 Task: Create new customer invoice with Date Opened: 29-May-23, Select Customer: Scarpista, Terms: Net 15. Make invoice entry for item-1 with Date: 29-May-23, Description: Neutrogena Hydro Boost Spf 50 (1.7 oz)
, Income Account: Income:Sales, Quantity: 1, Unit Price: 11.29, Sales Tax: Y, Sales Tax Included: Y, Tax Table: Sales Tax. Post Invoice with Post Date: 29-May-23, Post to Accounts: Assets:Accounts Receivable. Pay / Process Payment with Transaction Date: 12-Jun-23, Amount: 11.29, Transfer Account: Checking Account. Go to 'Print Invoice'.
Action: Mouse moved to (157, 13)
Screenshot: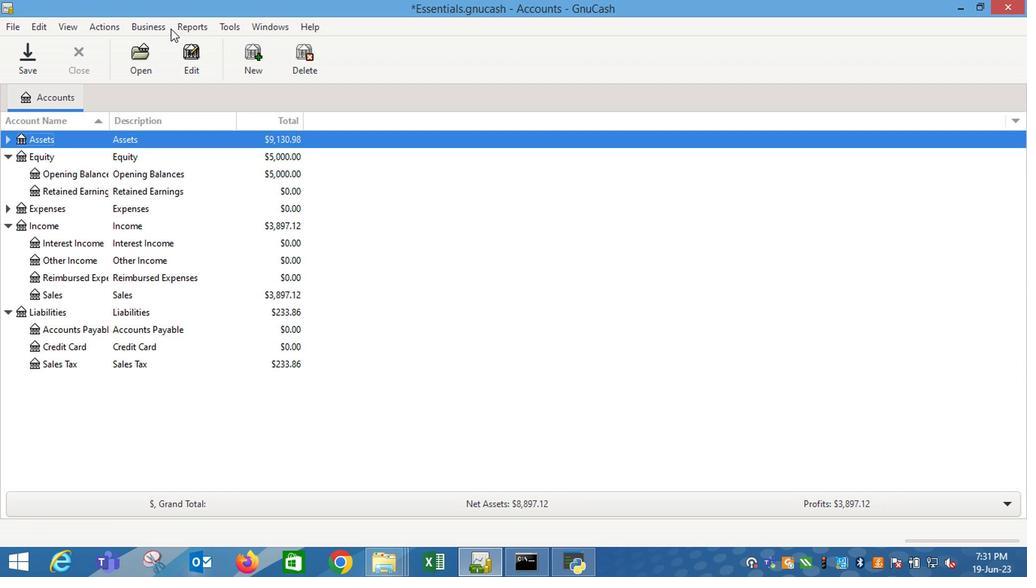
Action: Mouse pressed left at (157, 13)
Screenshot: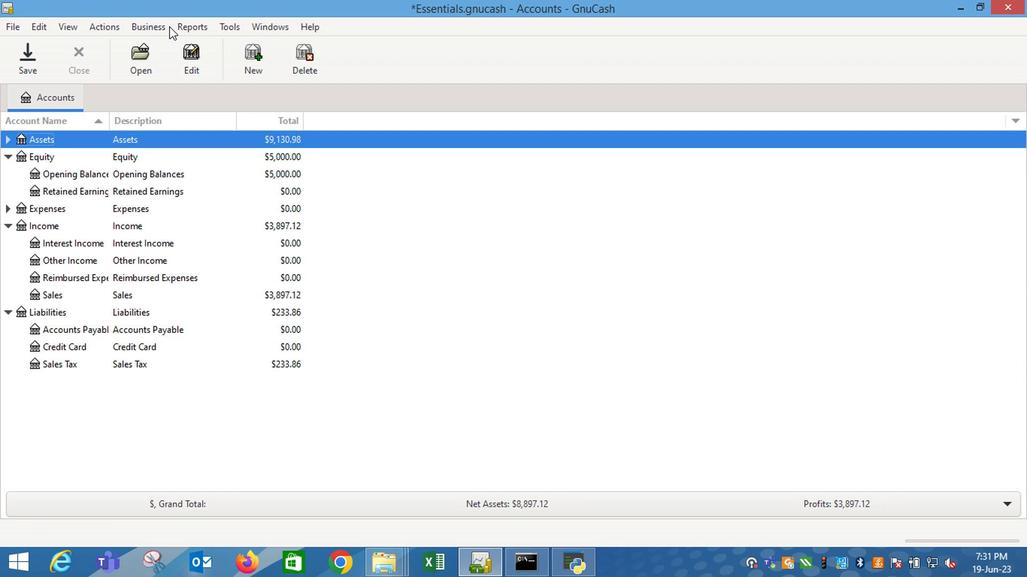 
Action: Mouse moved to (307, 96)
Screenshot: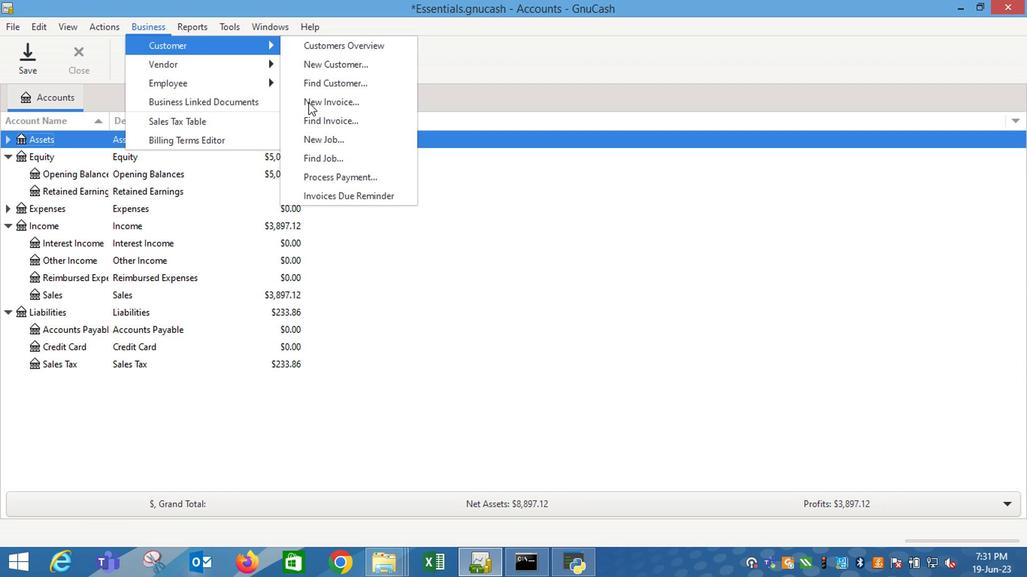 
Action: Mouse pressed left at (307, 96)
Screenshot: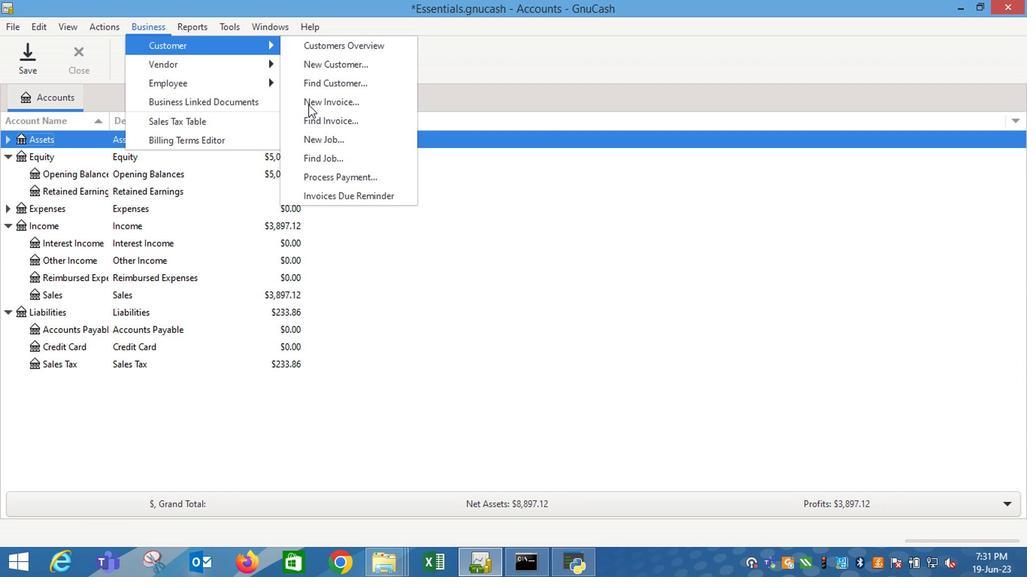 
Action: Mouse moved to (618, 220)
Screenshot: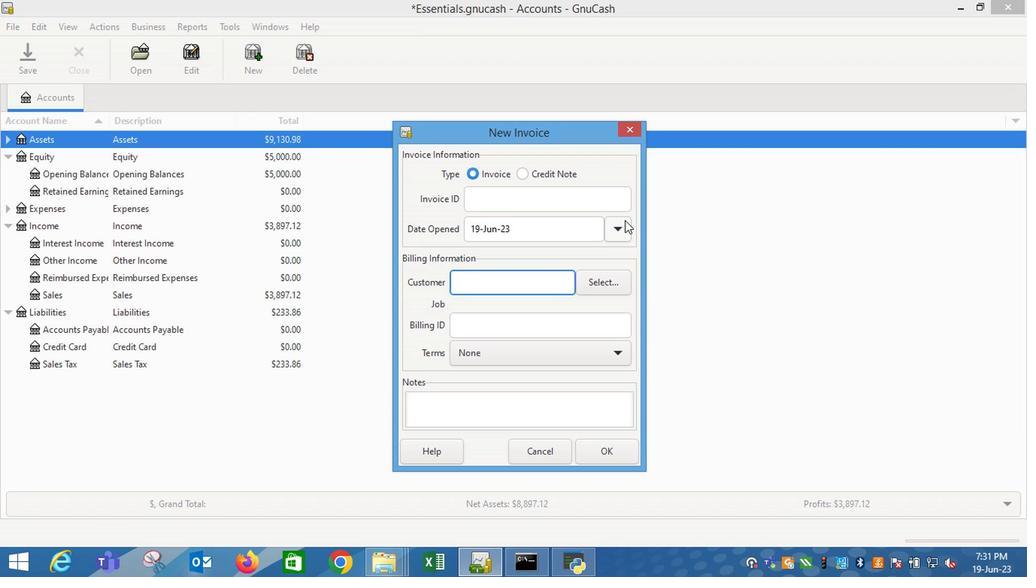 
Action: Mouse pressed left at (618, 220)
Screenshot: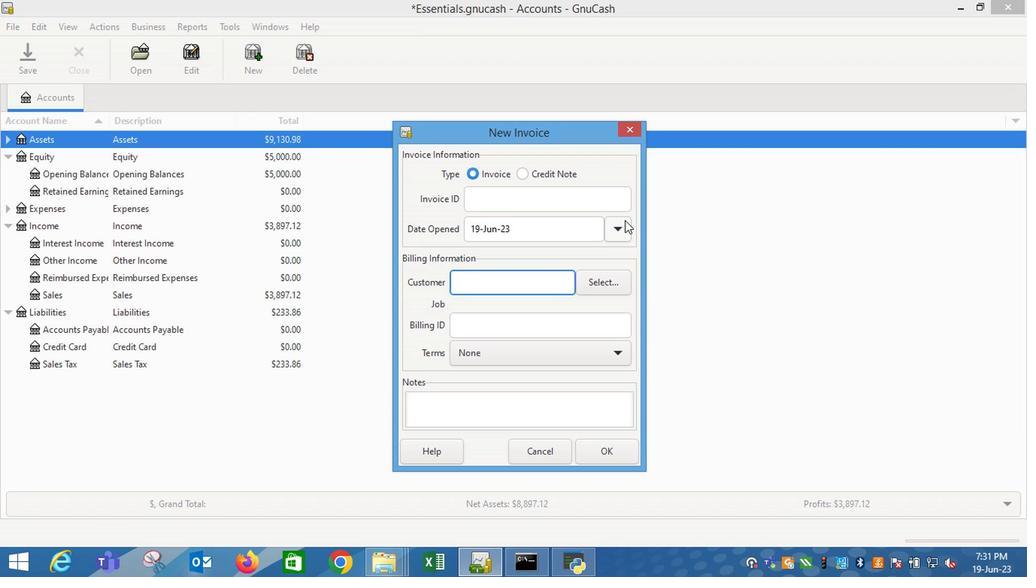 
Action: Mouse moved to (501, 249)
Screenshot: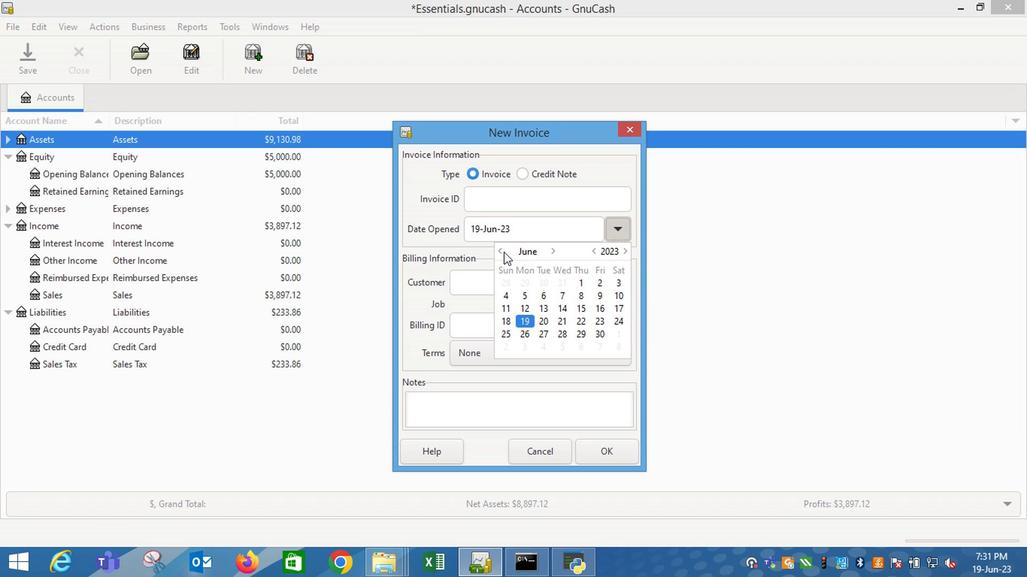 
Action: Mouse pressed left at (501, 249)
Screenshot: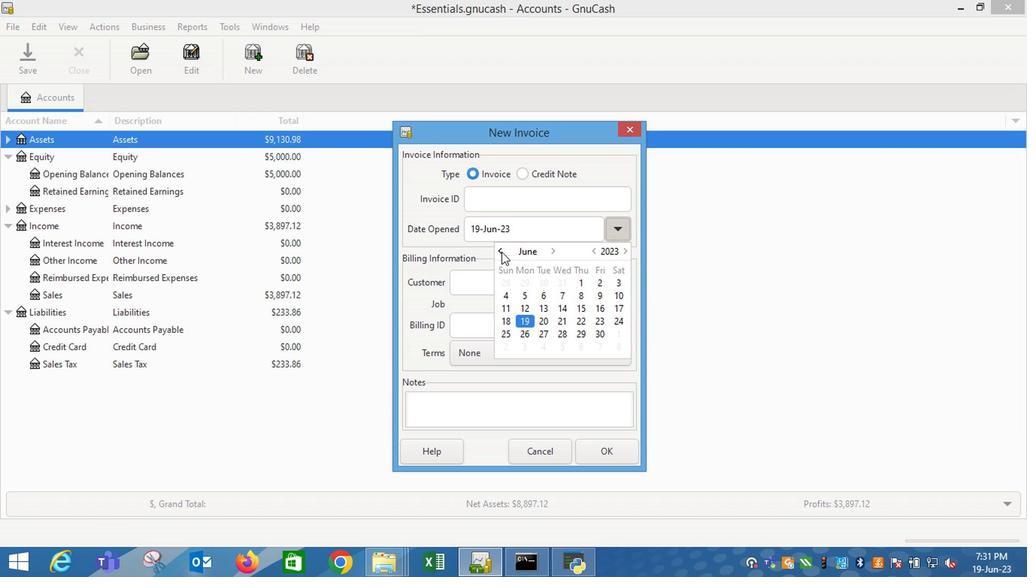 
Action: Mouse moved to (523, 332)
Screenshot: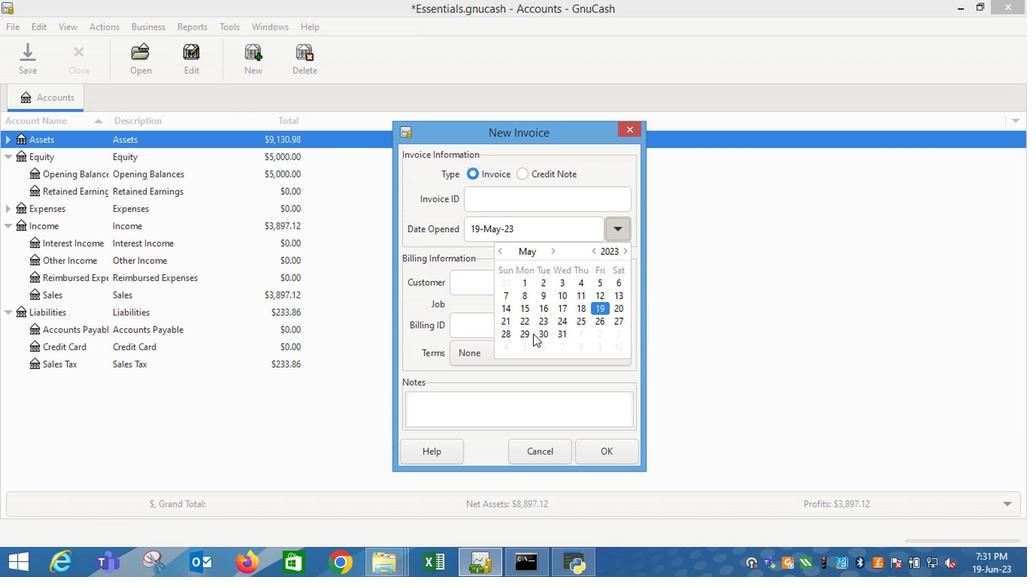 
Action: Mouse pressed left at (523, 332)
Screenshot: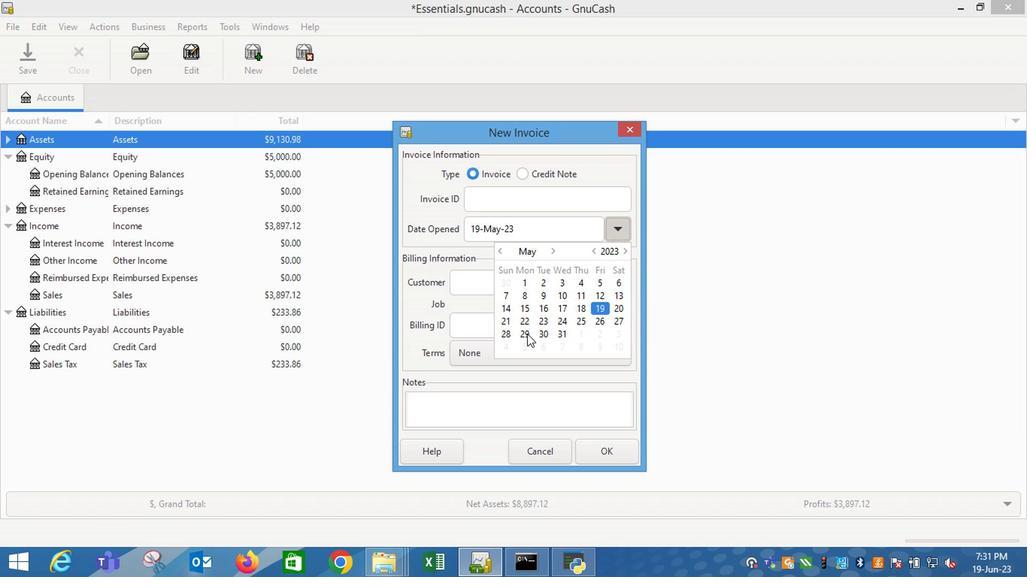 
Action: Mouse moved to (460, 288)
Screenshot: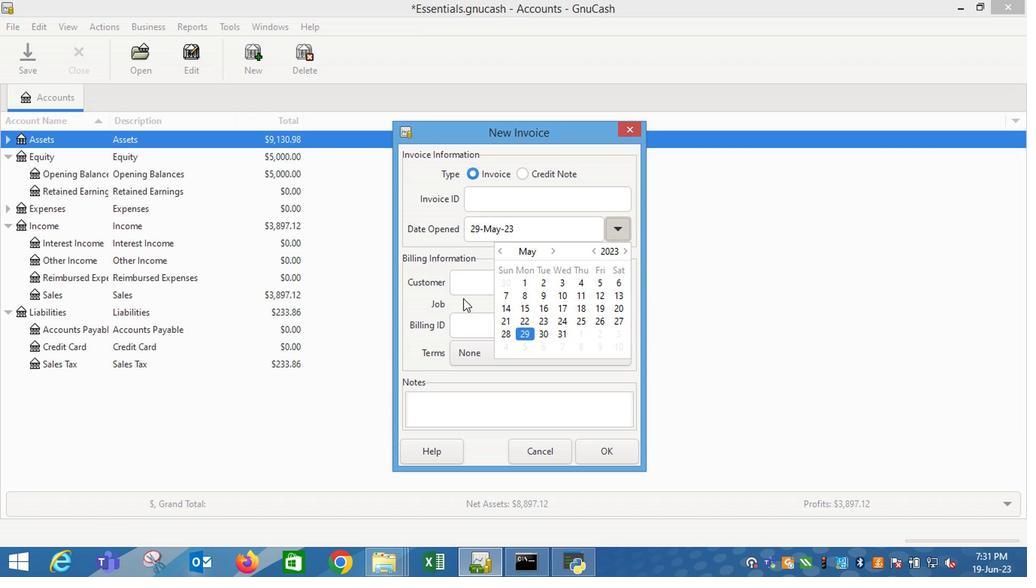 
Action: Mouse pressed left at (460, 288)
Screenshot: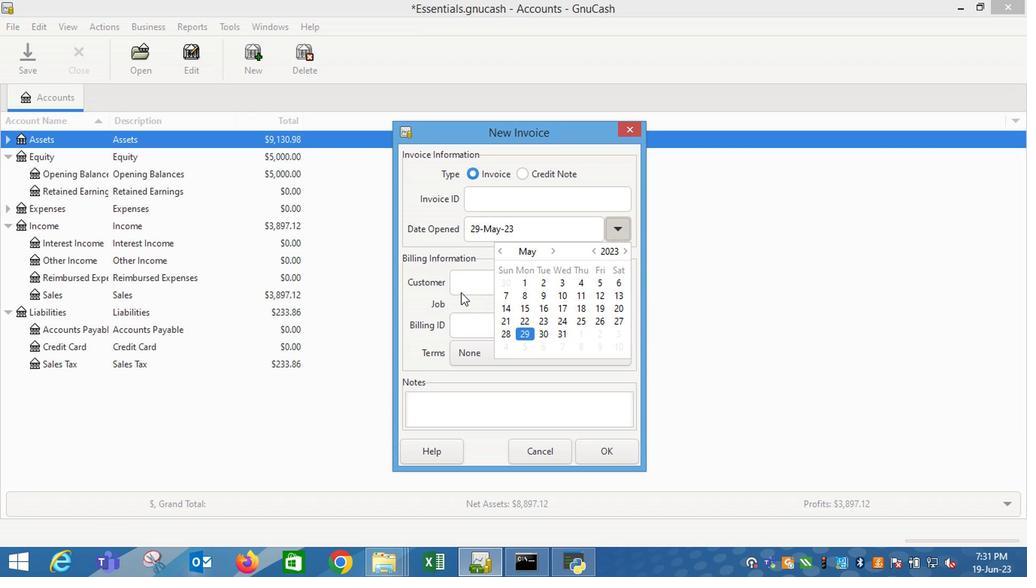 
Action: Mouse moved to (470, 282)
Screenshot: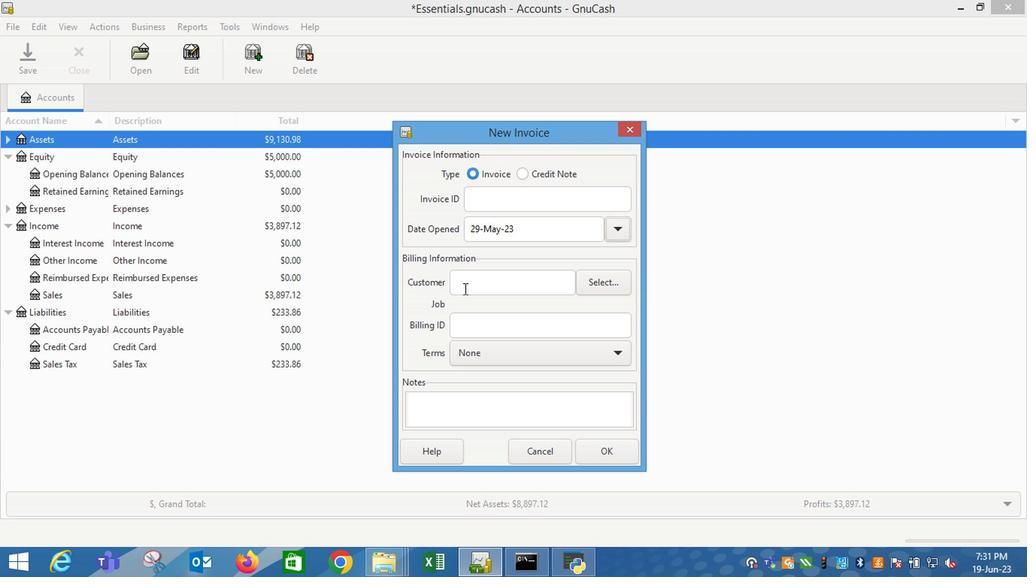 
Action: Mouse pressed left at (470, 282)
Screenshot: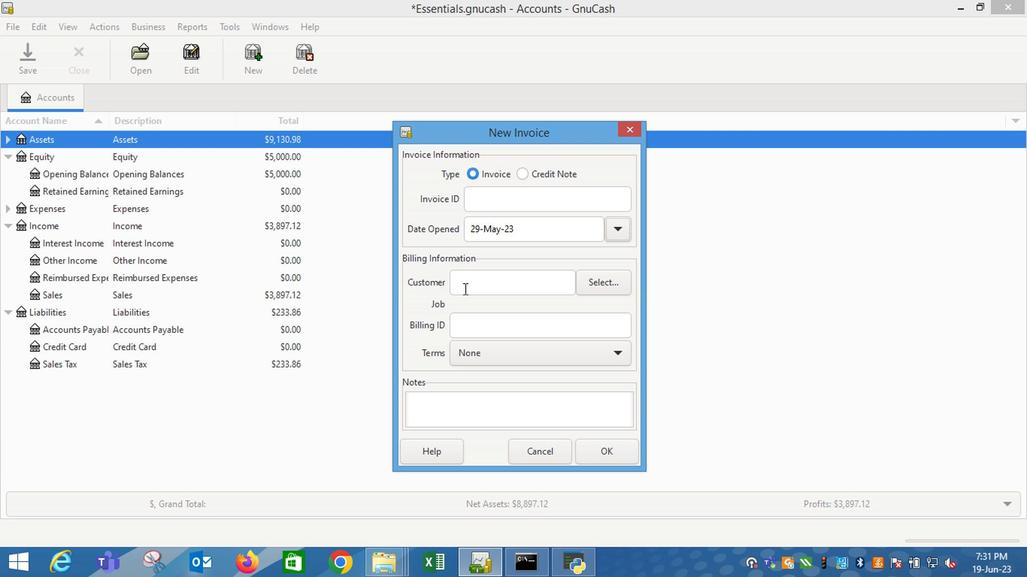 
Action: Mouse moved to (473, 284)
Screenshot: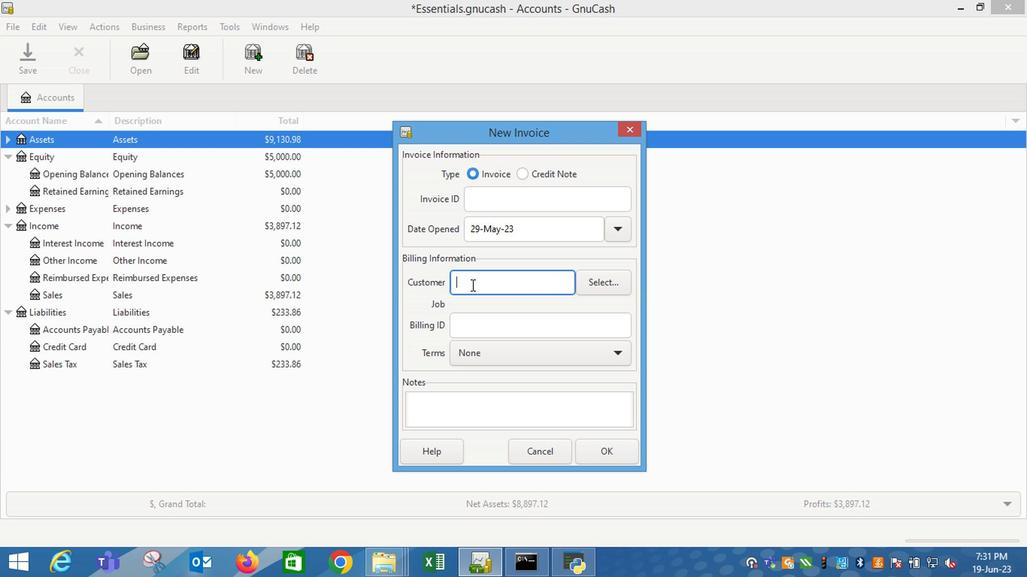 
Action: Key pressed <Key.shift_r>Sc
Screenshot: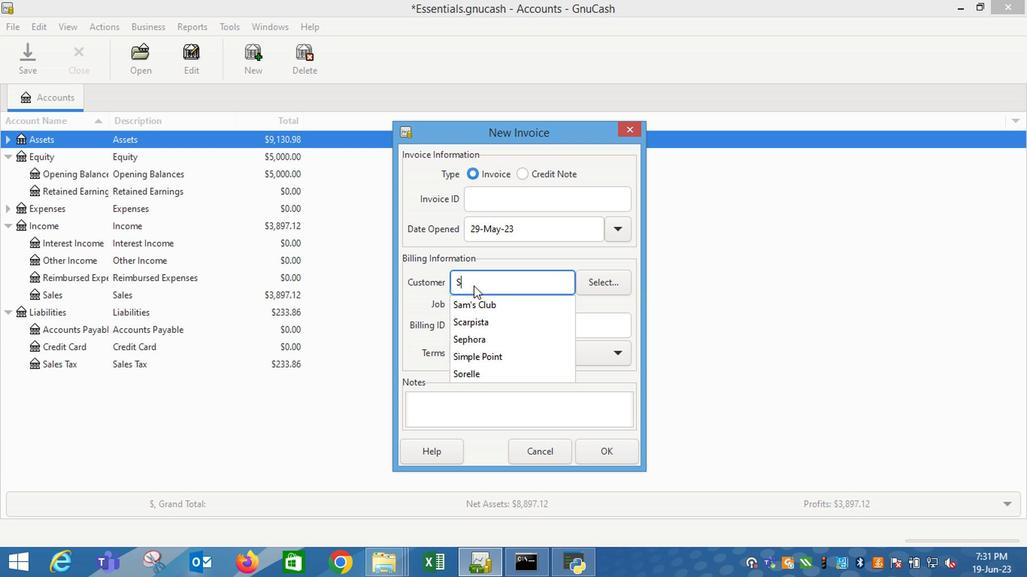 
Action: Mouse moved to (486, 305)
Screenshot: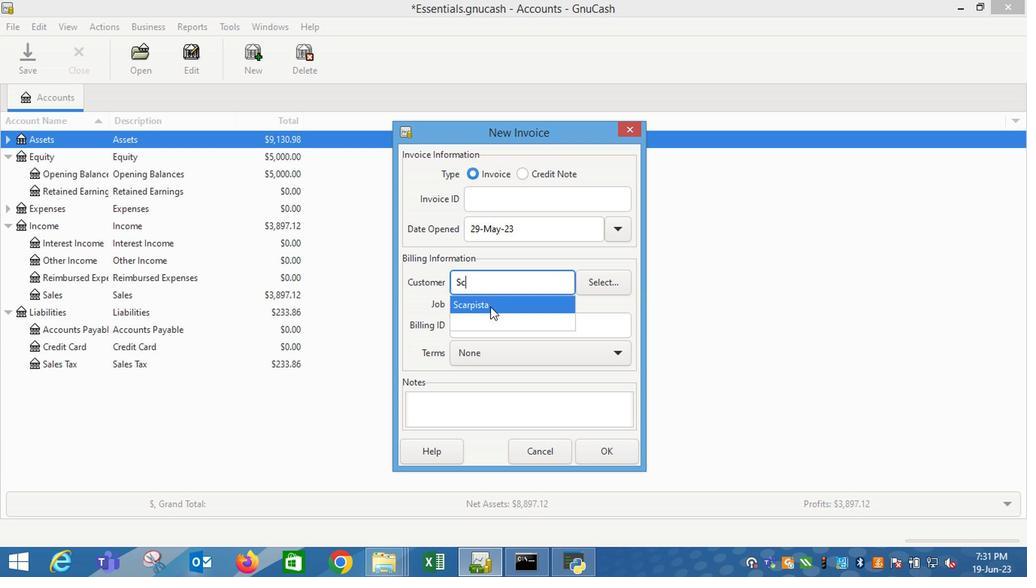 
Action: Mouse pressed left at (486, 305)
Screenshot: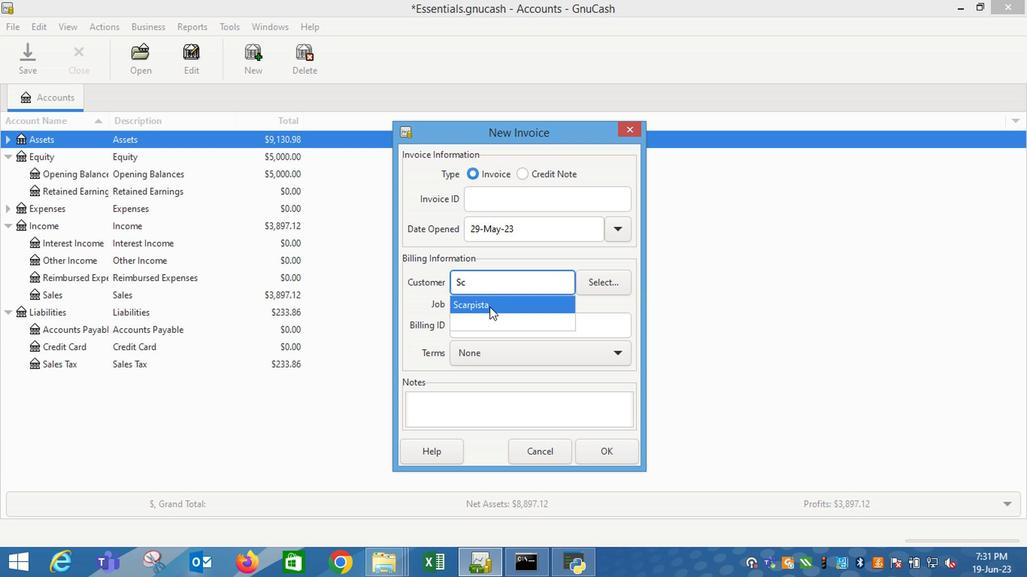 
Action: Mouse moved to (622, 365)
Screenshot: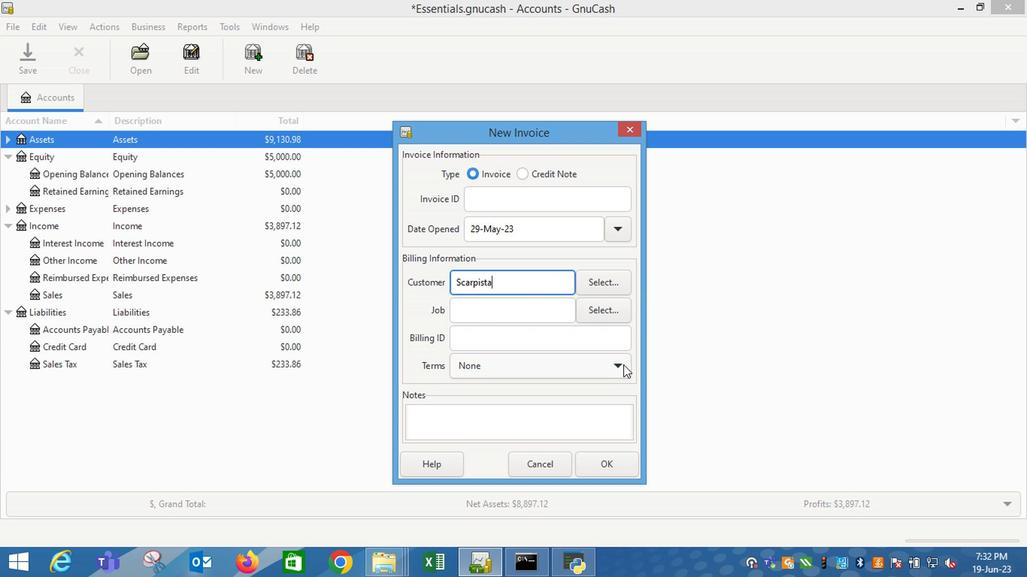 
Action: Mouse pressed left at (622, 365)
Screenshot: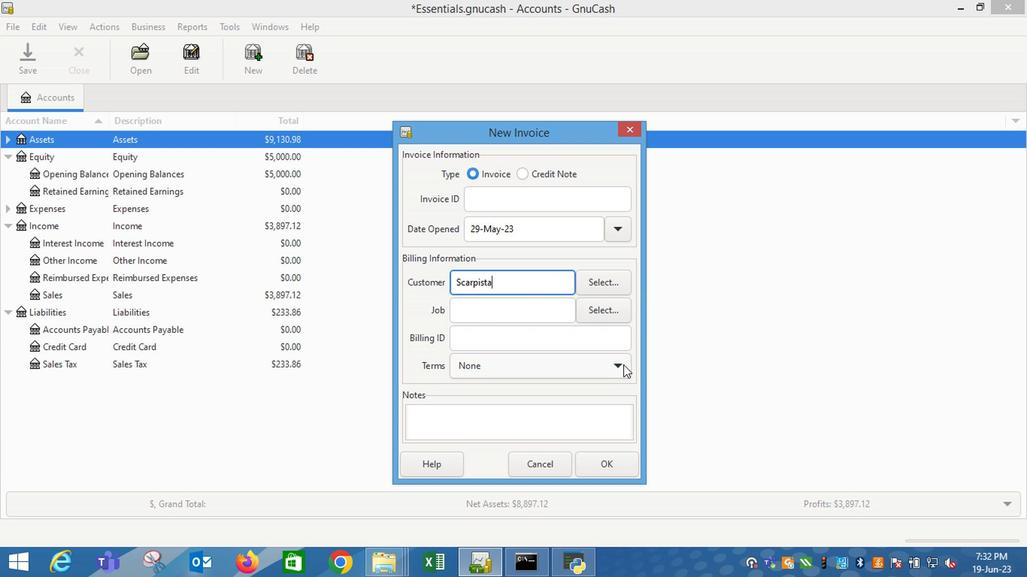 
Action: Mouse moved to (545, 400)
Screenshot: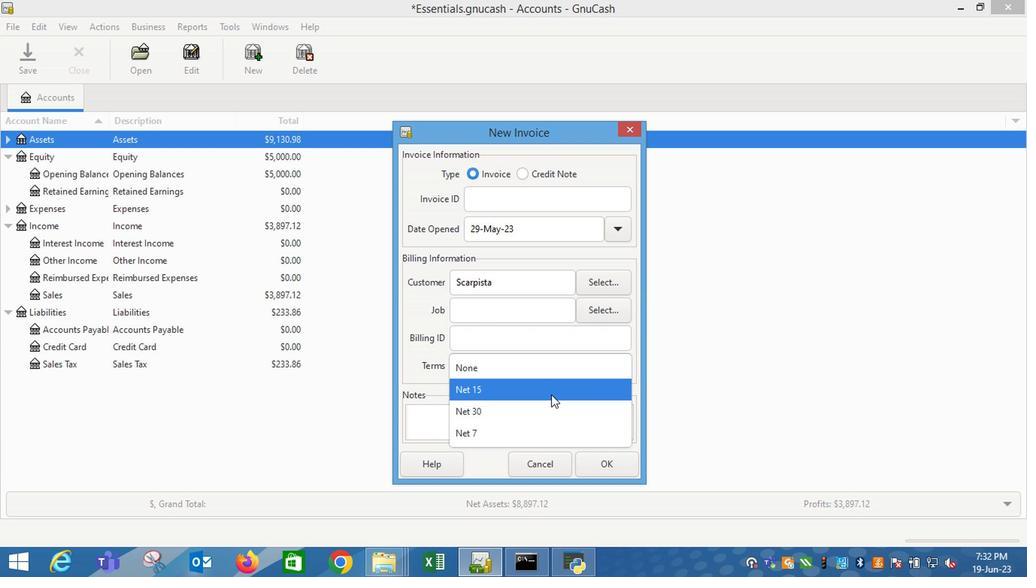 
Action: Mouse pressed left at (545, 400)
Screenshot: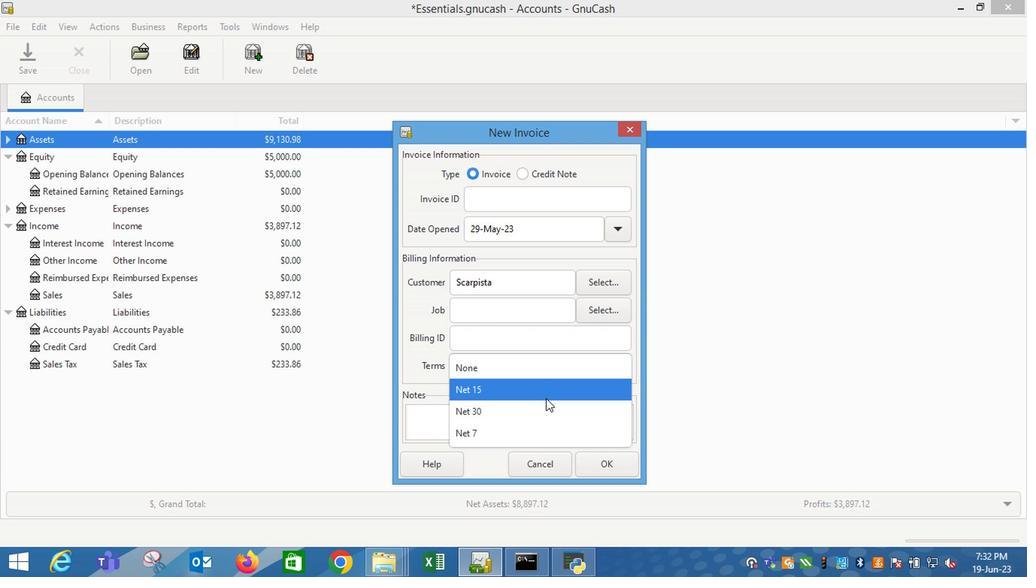 
Action: Mouse moved to (614, 461)
Screenshot: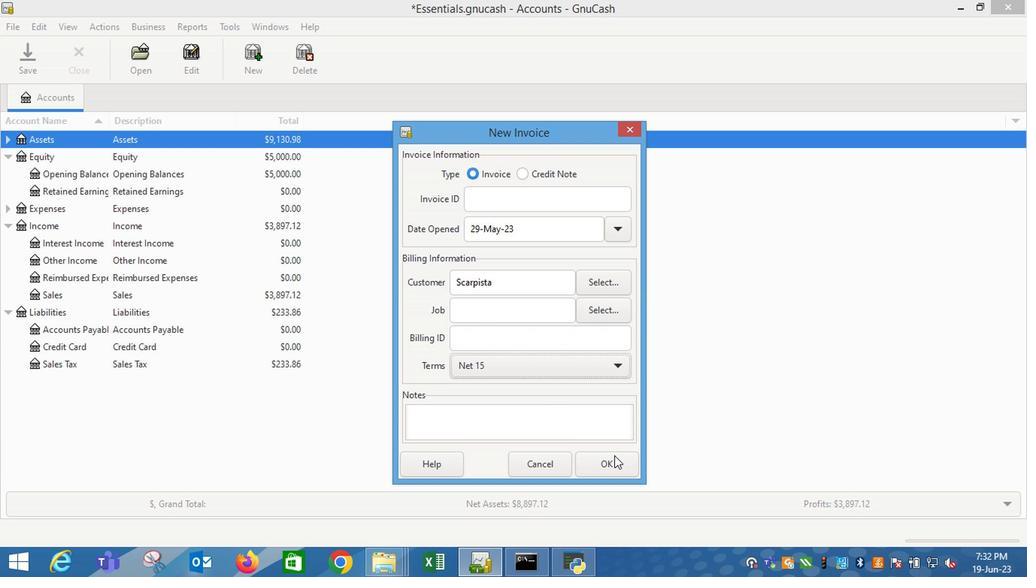 
Action: Mouse pressed left at (614, 461)
Screenshot: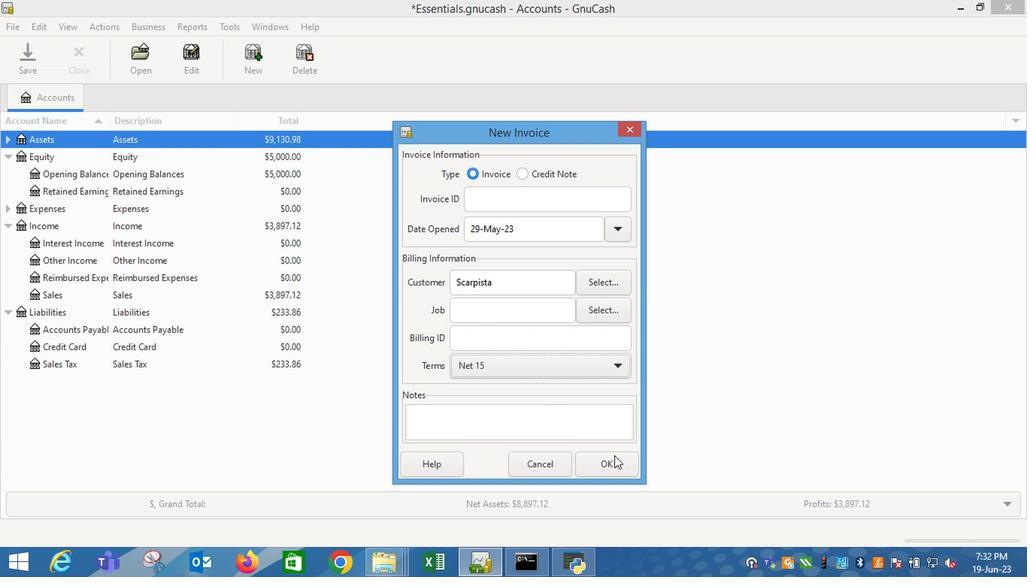 
Action: Mouse moved to (63, 292)
Screenshot: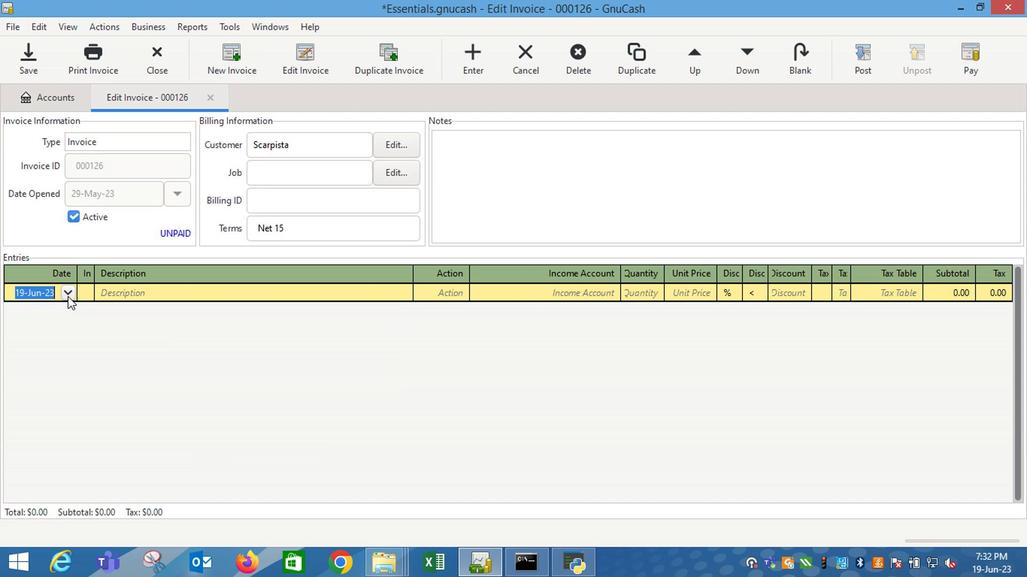
Action: Mouse pressed left at (63, 292)
Screenshot: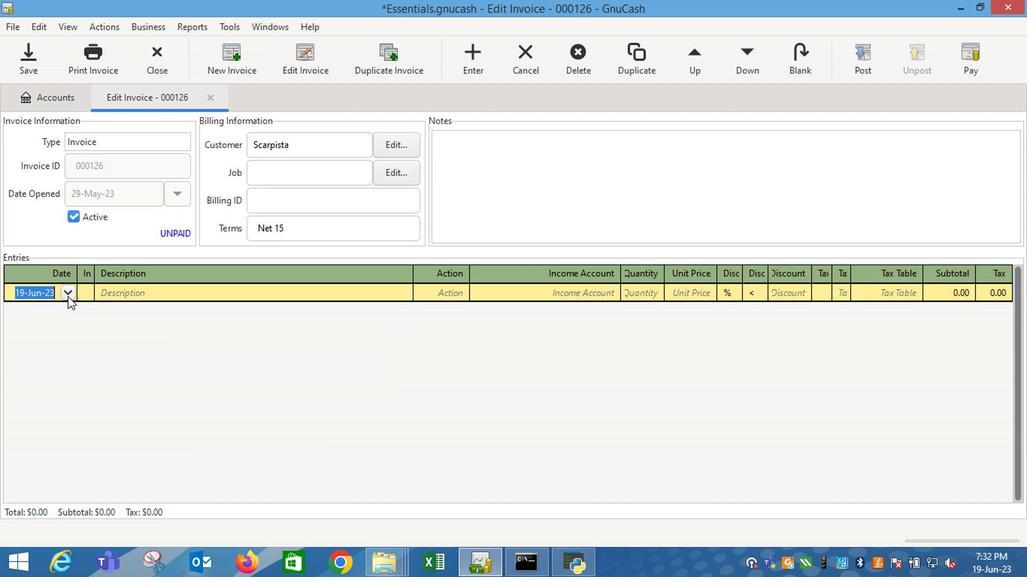 
Action: Mouse moved to (12, 308)
Screenshot: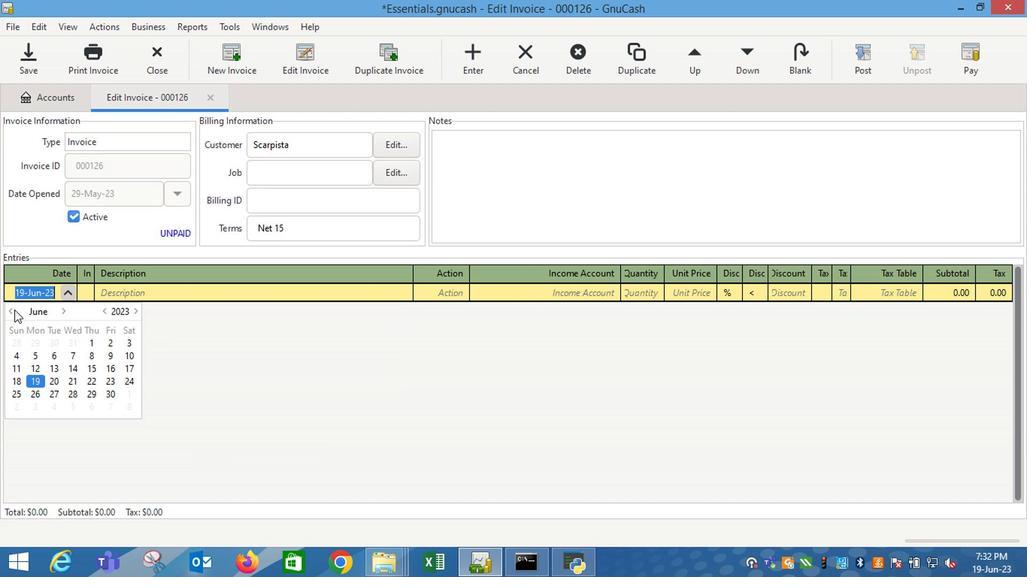 
Action: Mouse pressed left at (12, 308)
Screenshot: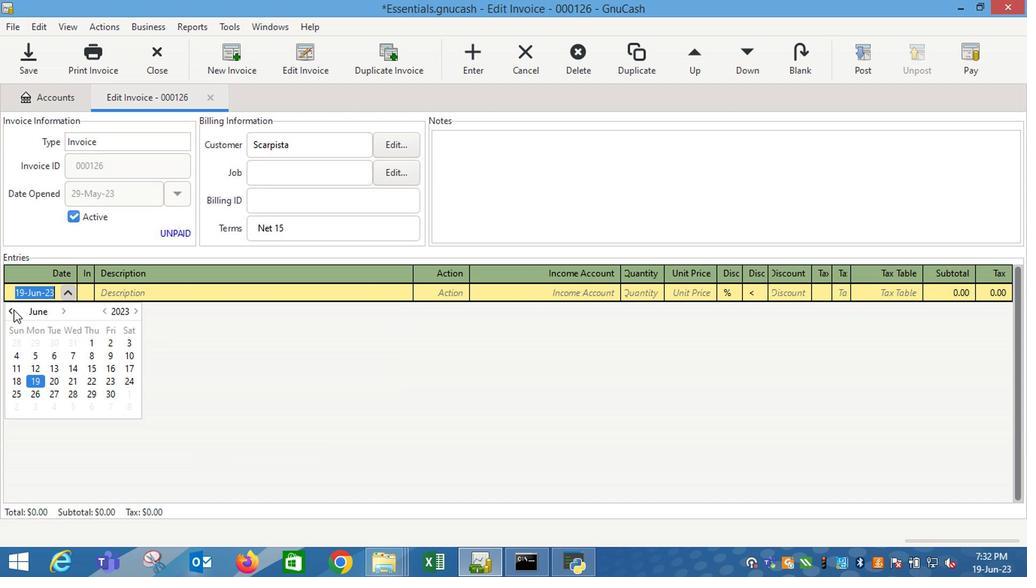 
Action: Mouse moved to (35, 394)
Screenshot: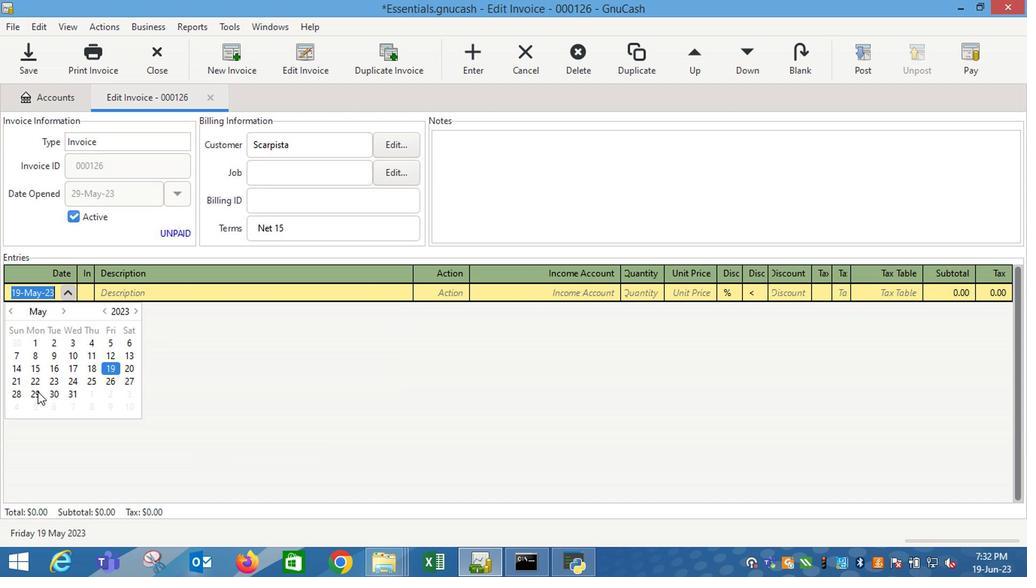 
Action: Mouse pressed left at (35, 394)
Screenshot: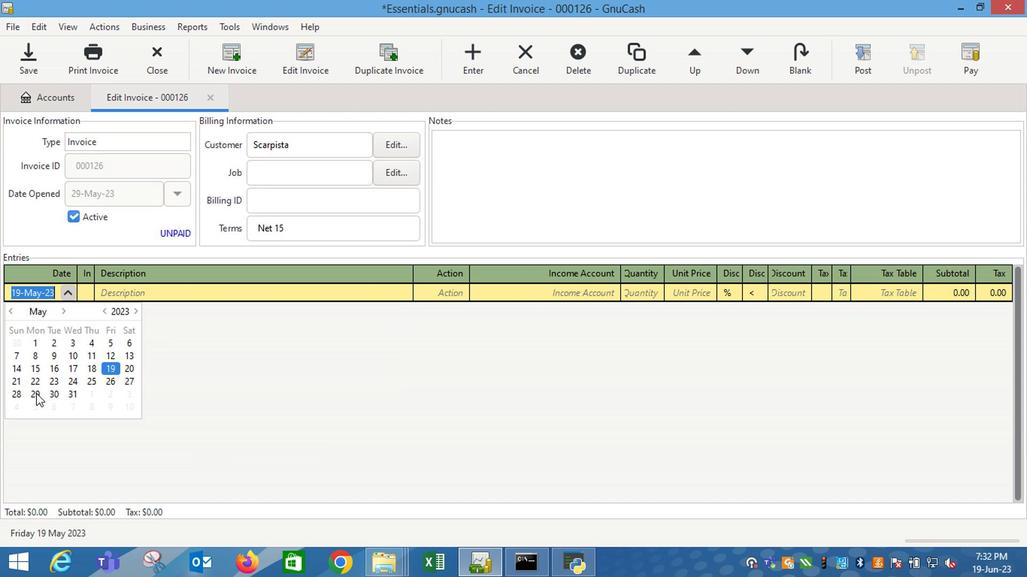 
Action: Mouse moved to (35, 394)
Screenshot: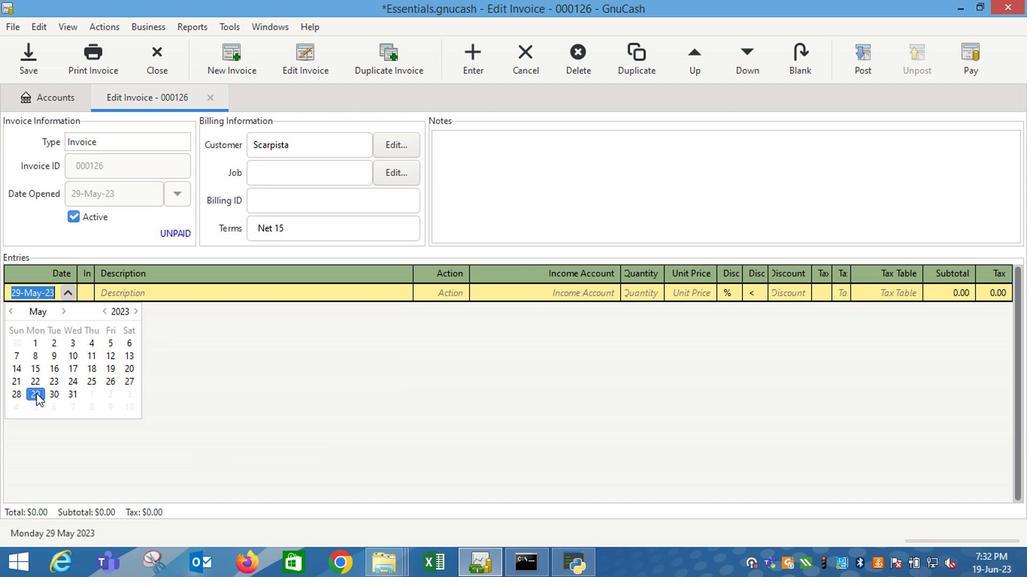 
Action: Key pressed <Key.tab>
Screenshot: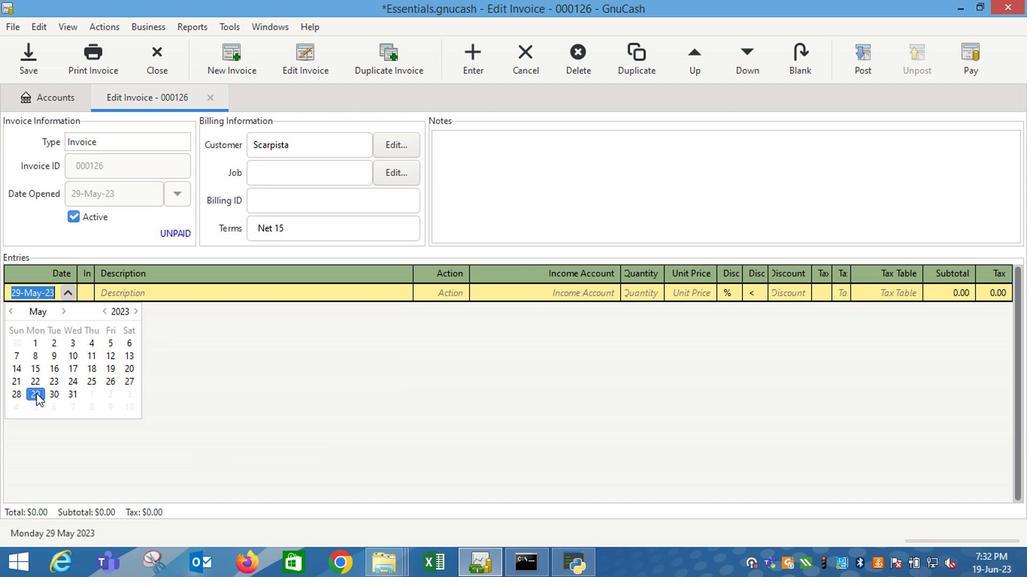 
Action: Mouse moved to (30, 394)
Screenshot: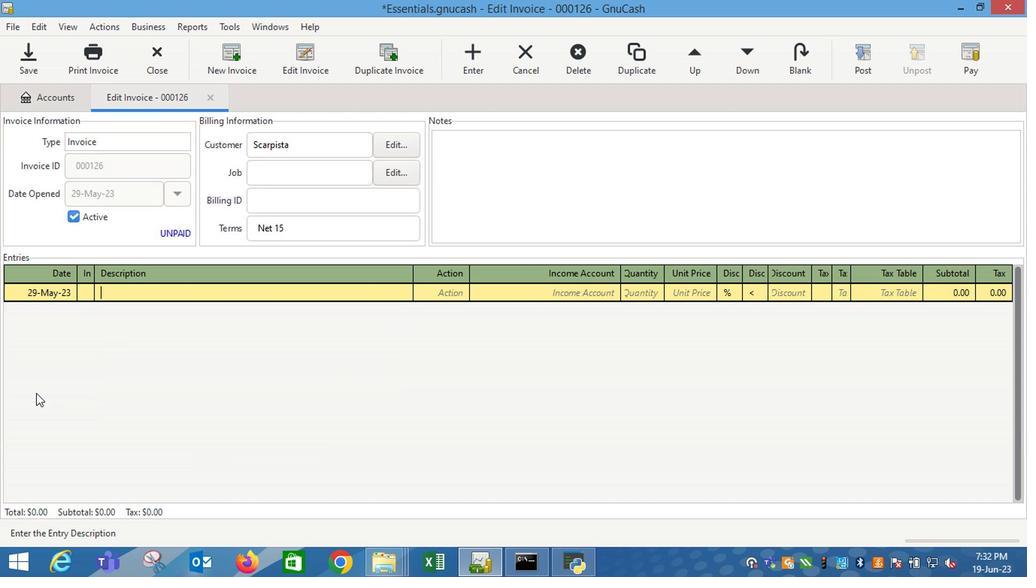 
Action: Key pressed <Key.shift_r>Neutrogena<Key.space><Key.shift_r>Hydro<Key.space><Key.shift_r>Boost<Key.space><Key.shift_r>Spf<Key.space>50<Key.space><Key.shift_r>(1.7<Key.space>oz<Key.shift_r>)<Key.tab><Key.tab>i<Key.down><Key.down><Key.down><Key.tab>1<Key.tab>11.29<Key.tab>
Screenshot: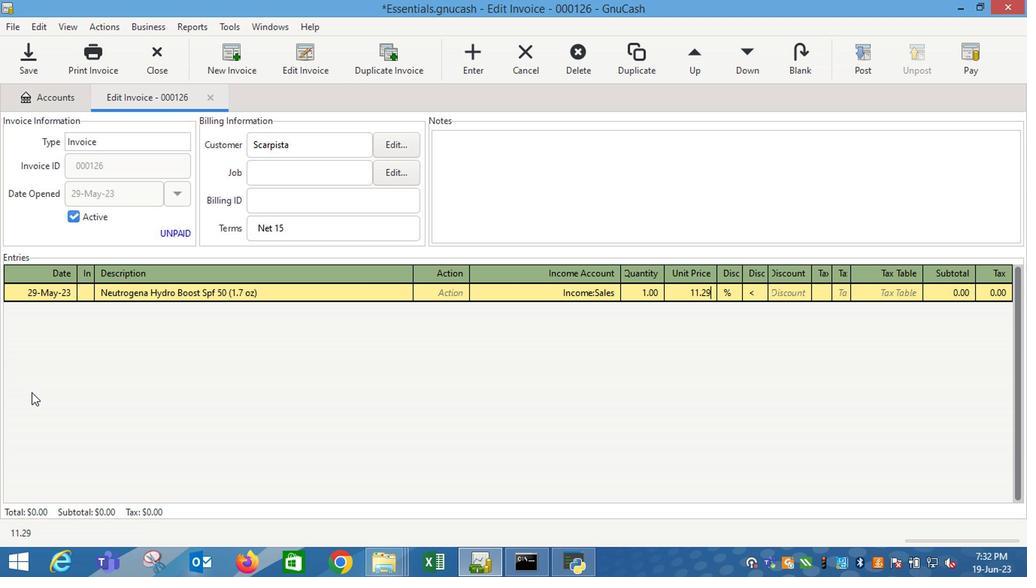 
Action: Mouse moved to (826, 292)
Screenshot: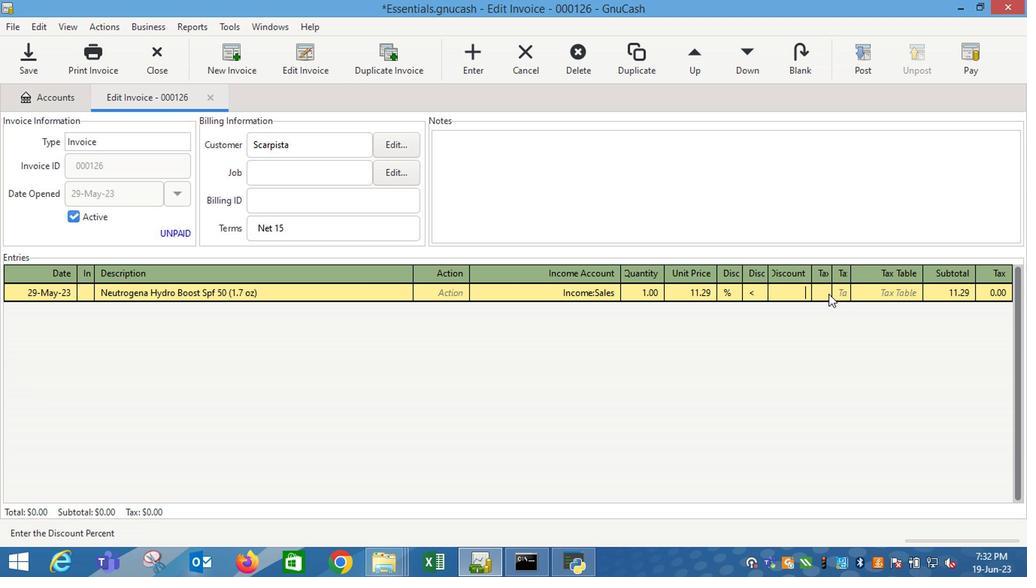 
Action: Mouse pressed left at (826, 292)
Screenshot: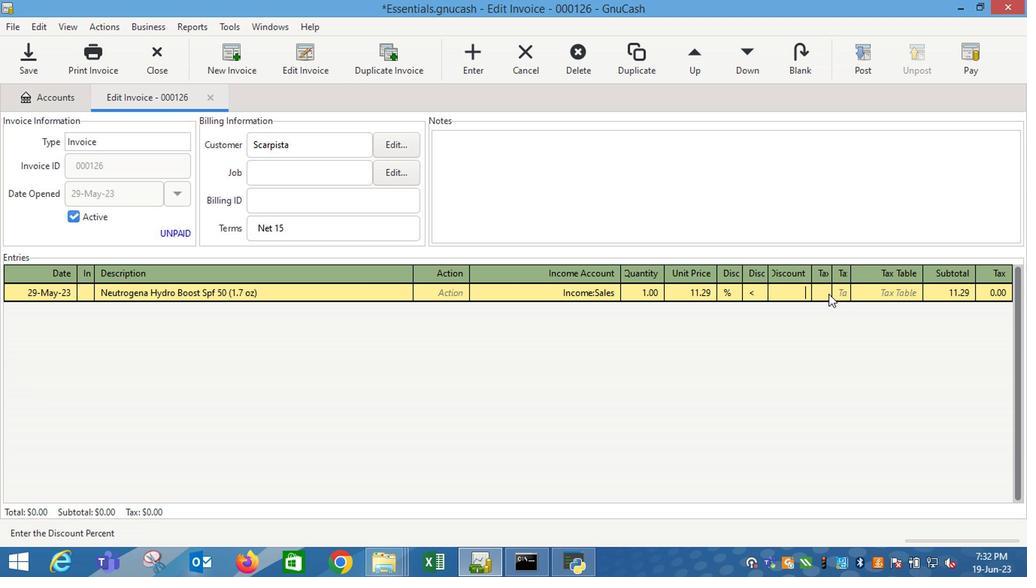 
Action: Mouse moved to (840, 290)
Screenshot: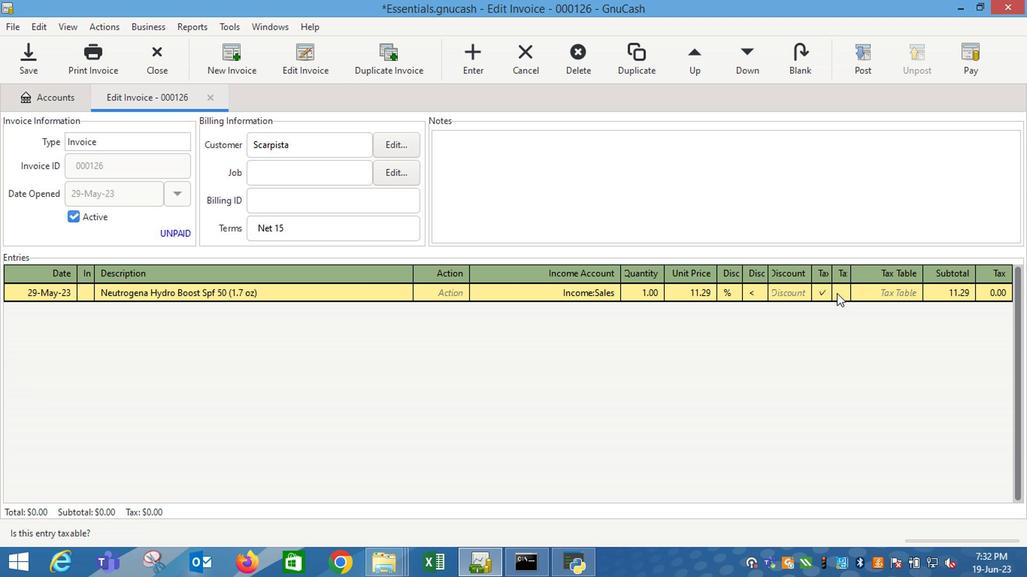 
Action: Mouse pressed left at (840, 290)
Screenshot: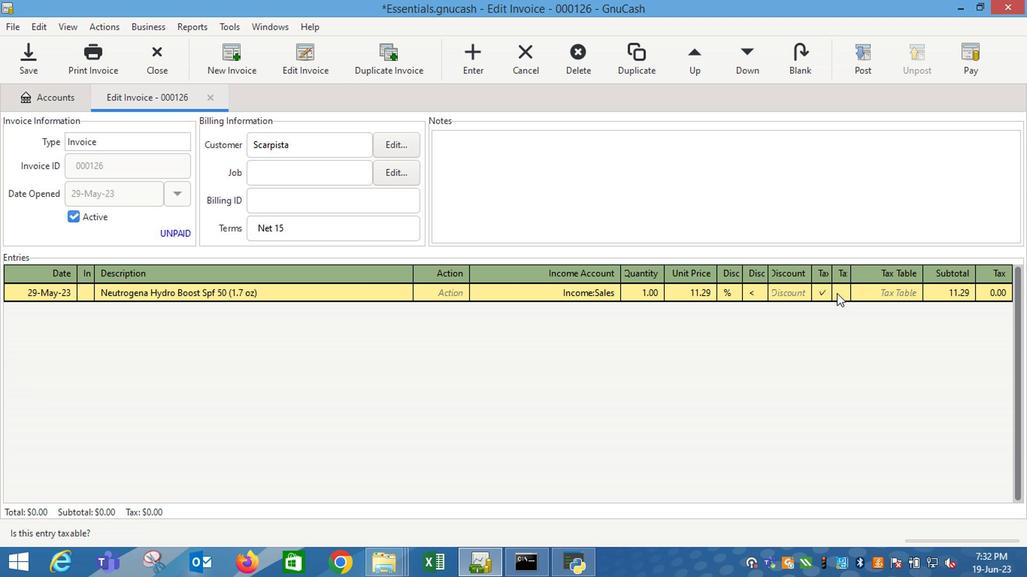 
Action: Mouse moved to (876, 289)
Screenshot: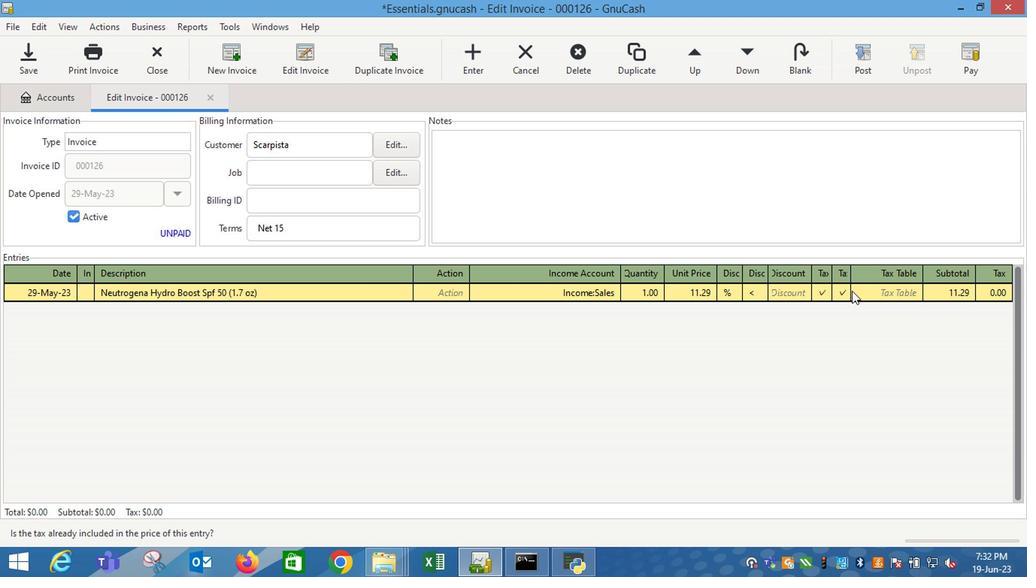 
Action: Mouse pressed left at (876, 289)
Screenshot: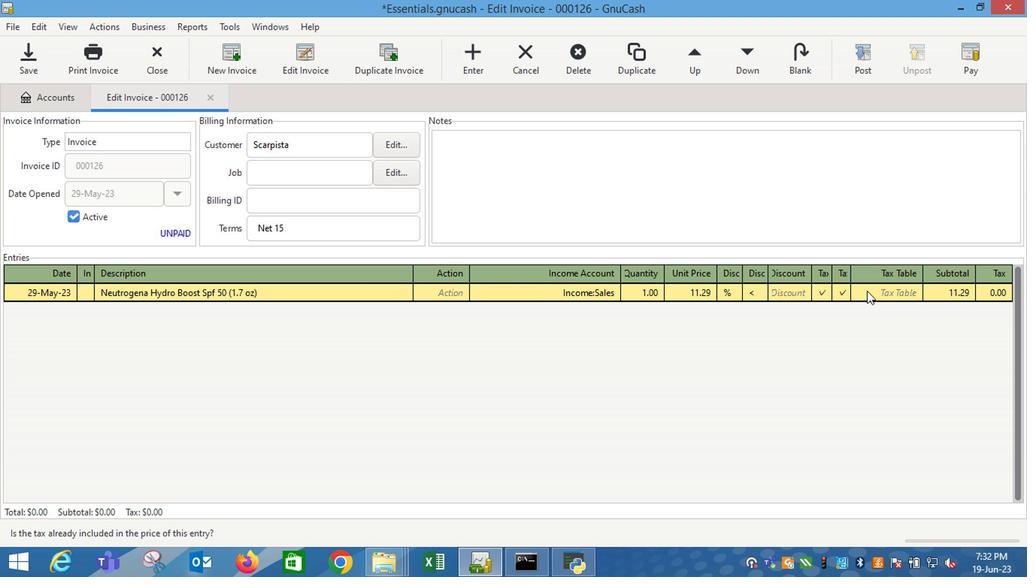 
Action: Mouse moved to (914, 293)
Screenshot: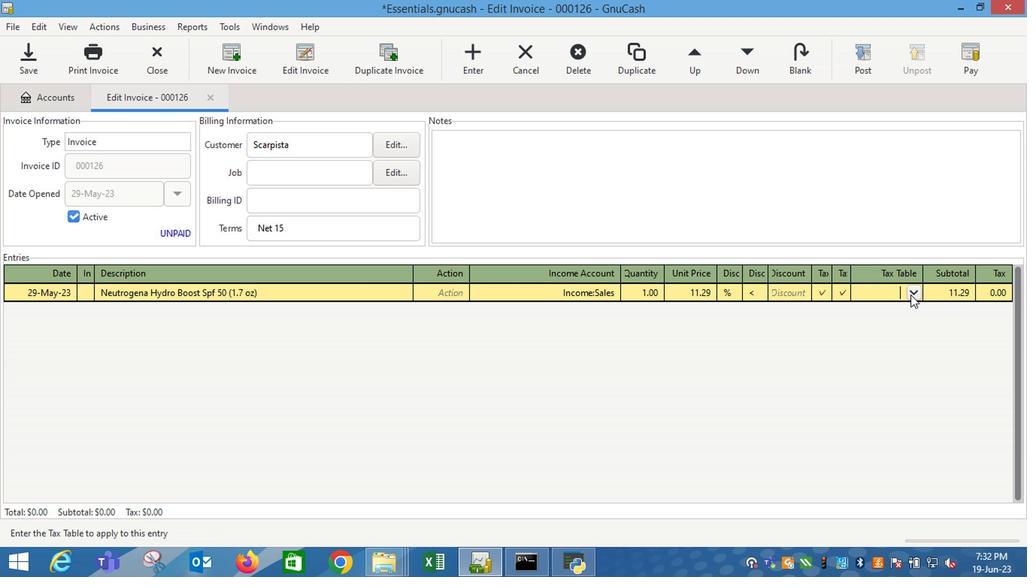 
Action: Mouse pressed left at (914, 293)
Screenshot: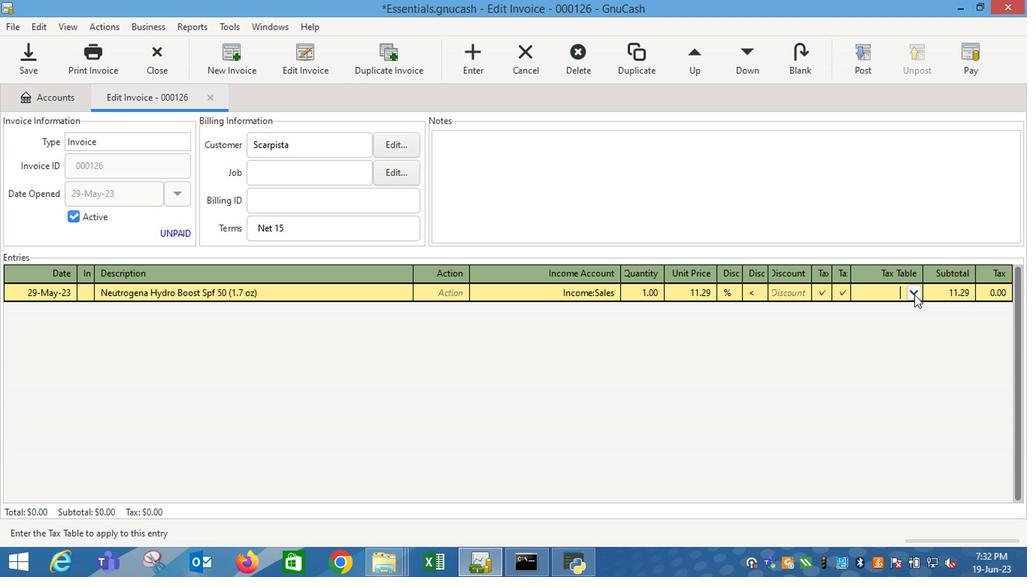 
Action: Mouse moved to (871, 311)
Screenshot: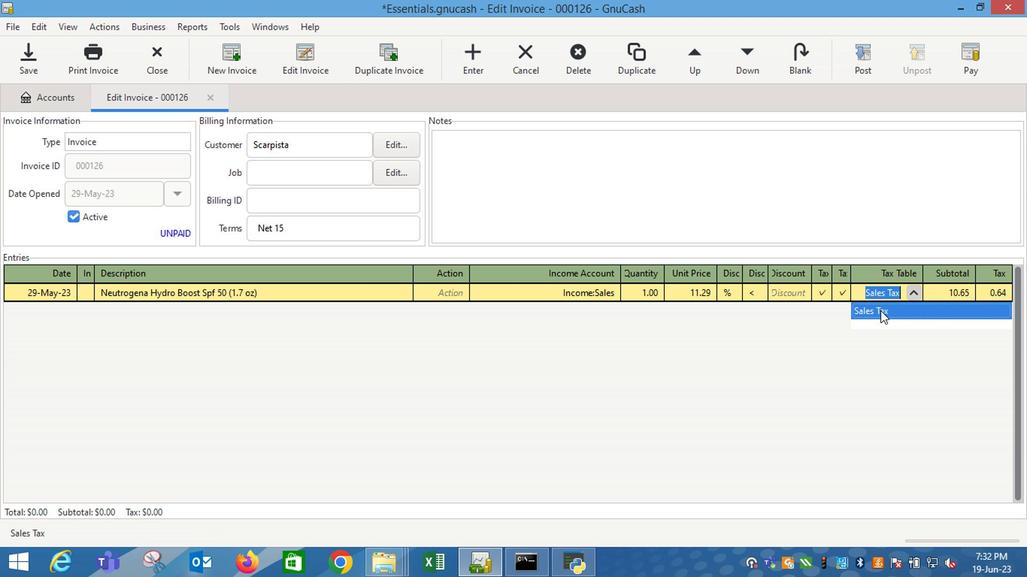 
Action: Mouse pressed left at (871, 311)
Screenshot: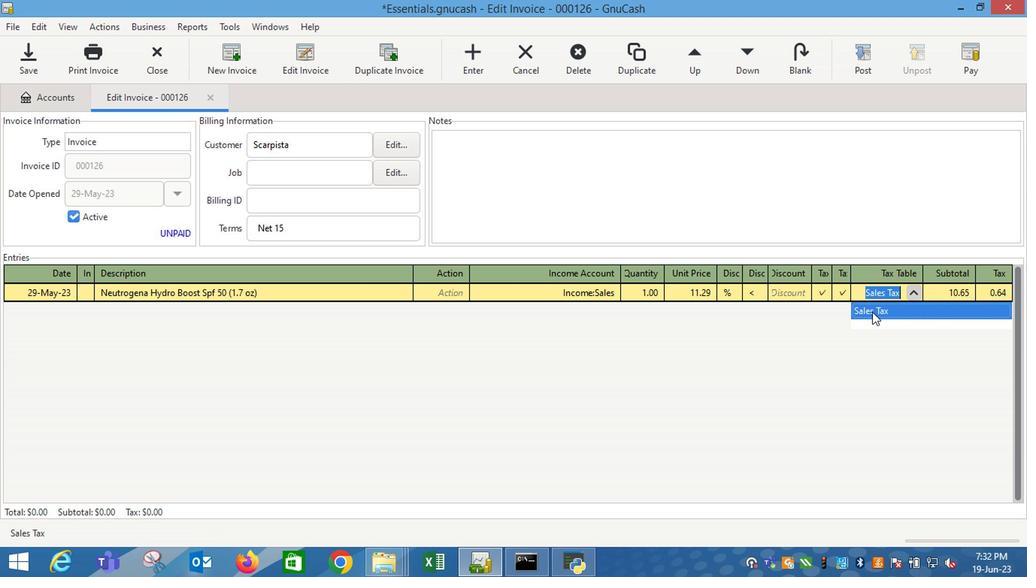 
Action: Mouse moved to (865, 303)
Screenshot: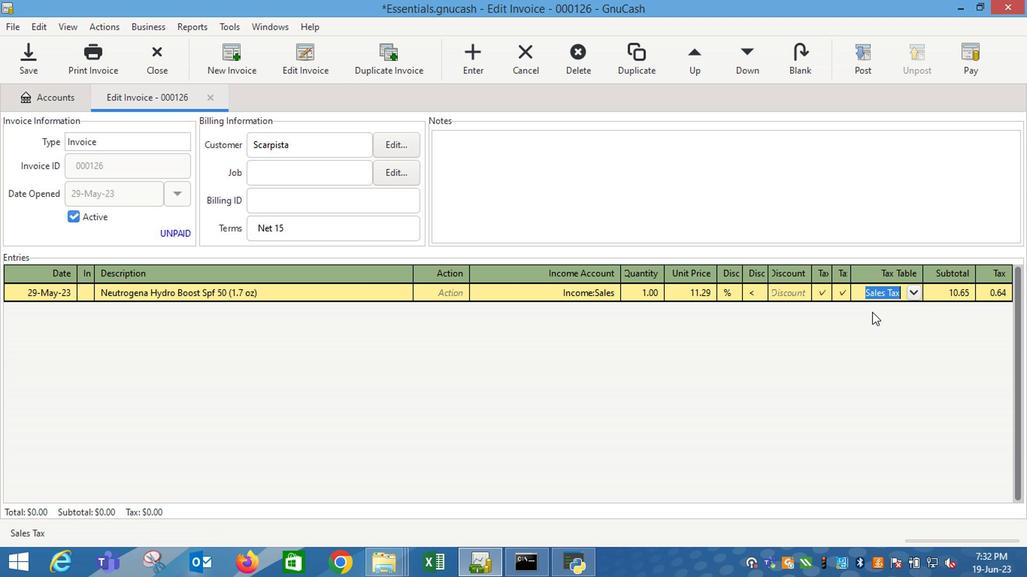 
Action: Key pressed <Key.enter>
Screenshot: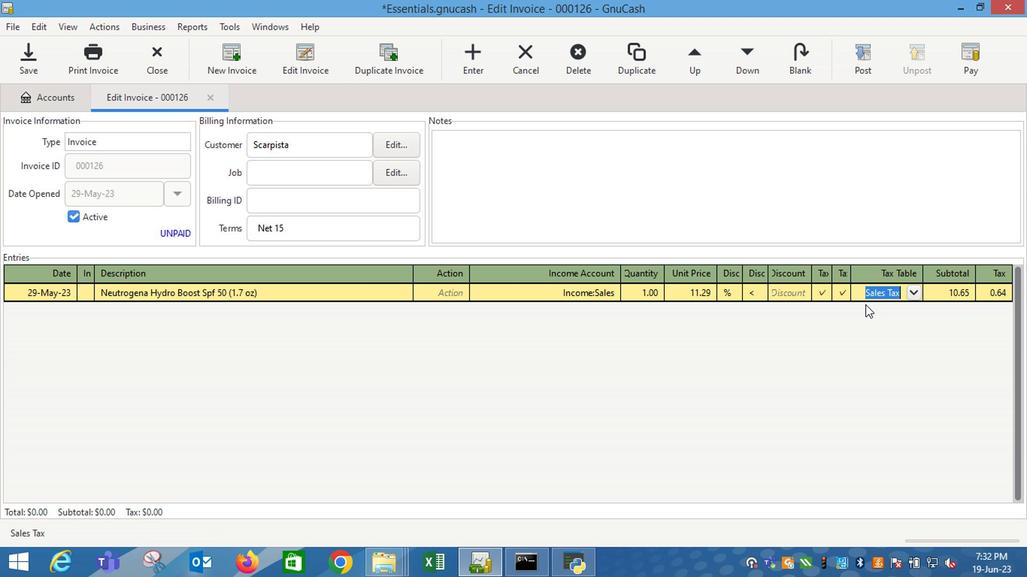 
Action: Mouse moved to (888, 46)
Screenshot: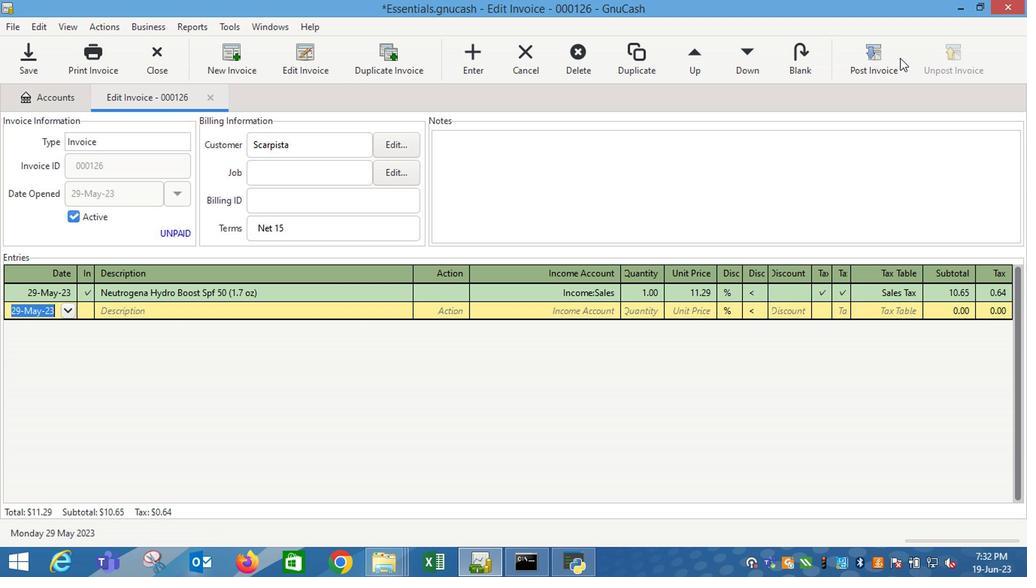 
Action: Mouse pressed left at (888, 46)
Screenshot: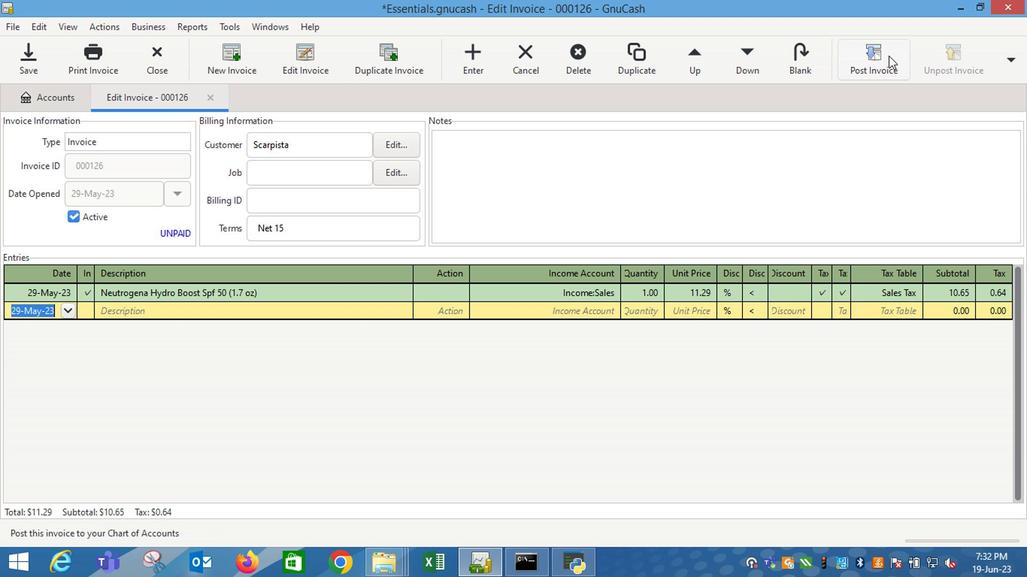 
Action: Mouse moved to (644, 242)
Screenshot: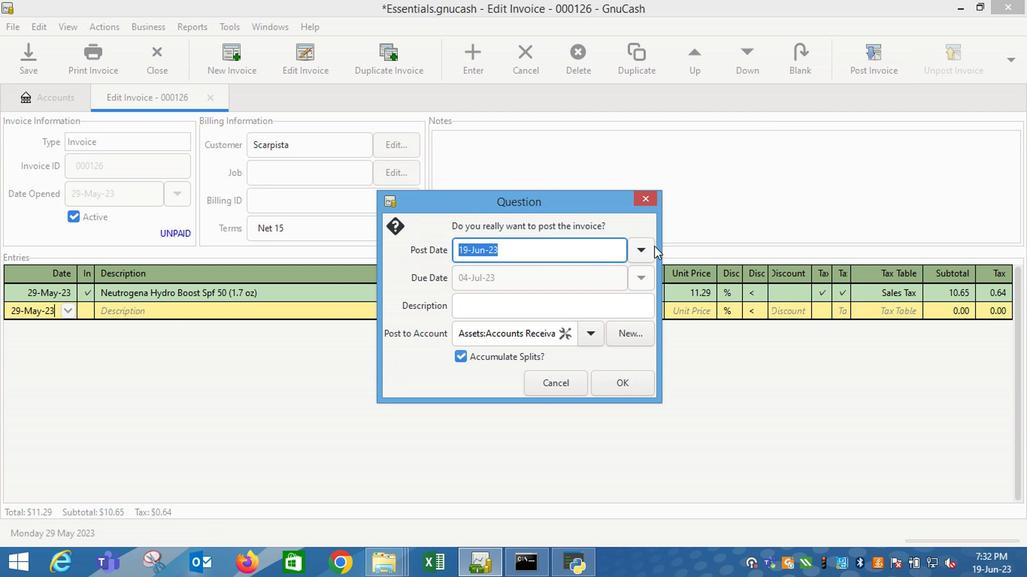 
Action: Mouse pressed left at (644, 242)
Screenshot: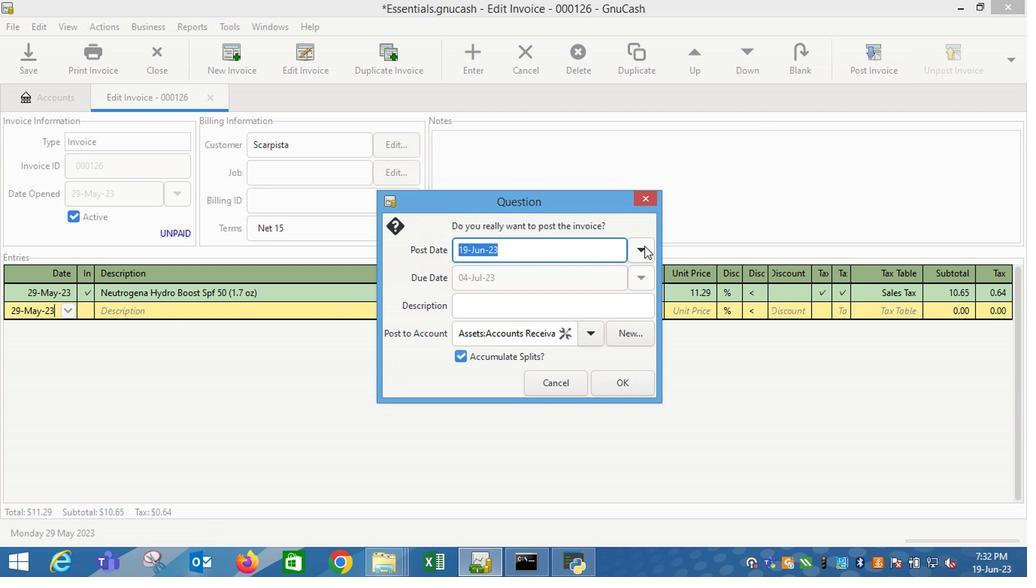 
Action: Mouse moved to (522, 273)
Screenshot: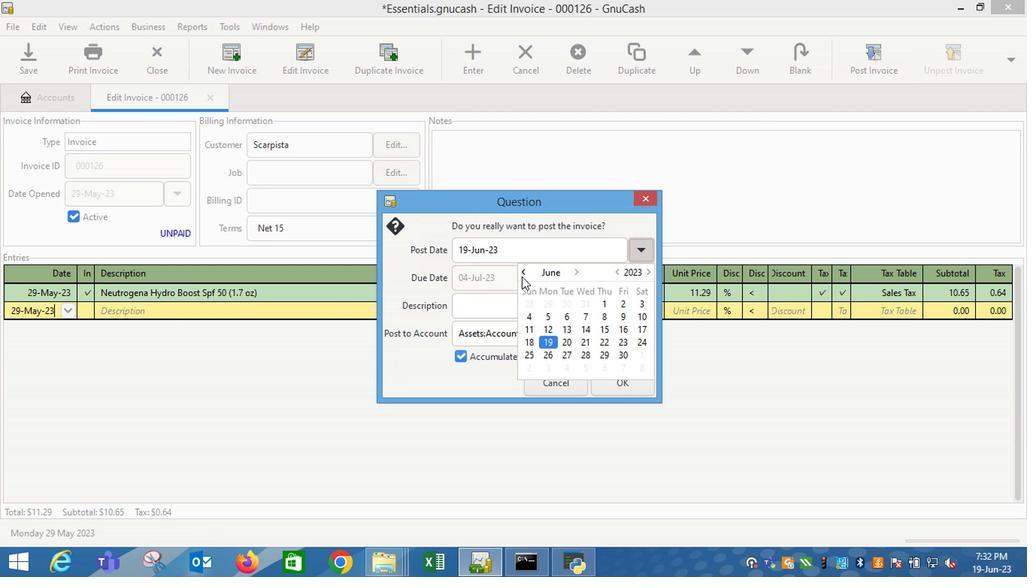 
Action: Mouse pressed left at (522, 273)
Screenshot: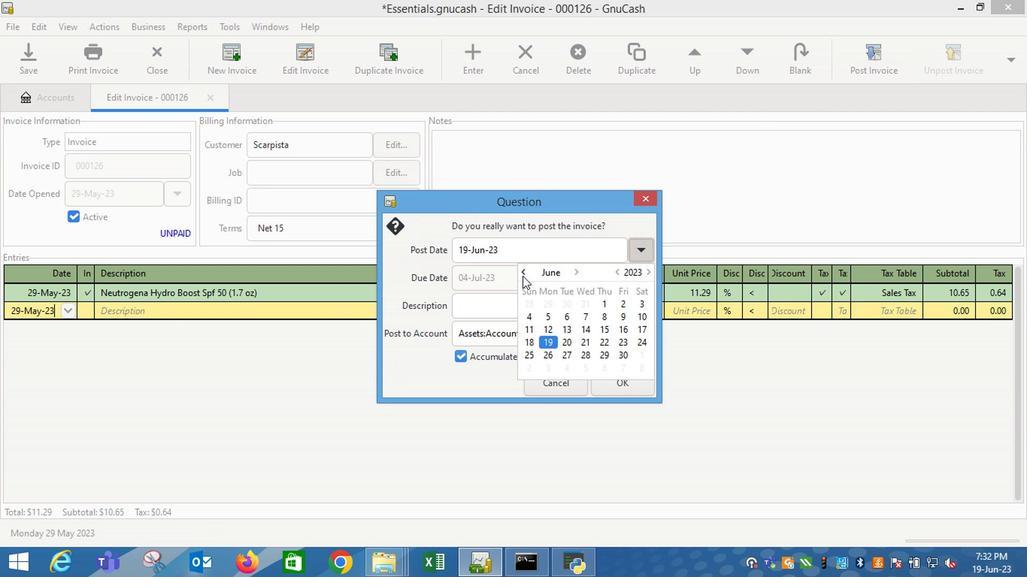 
Action: Mouse moved to (547, 356)
Screenshot: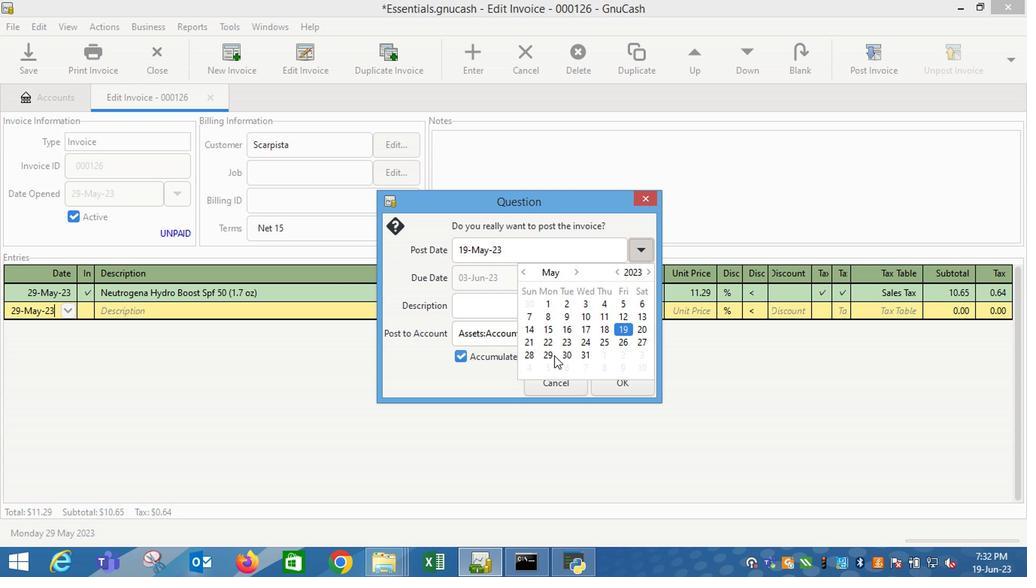 
Action: Mouse pressed left at (547, 356)
Screenshot: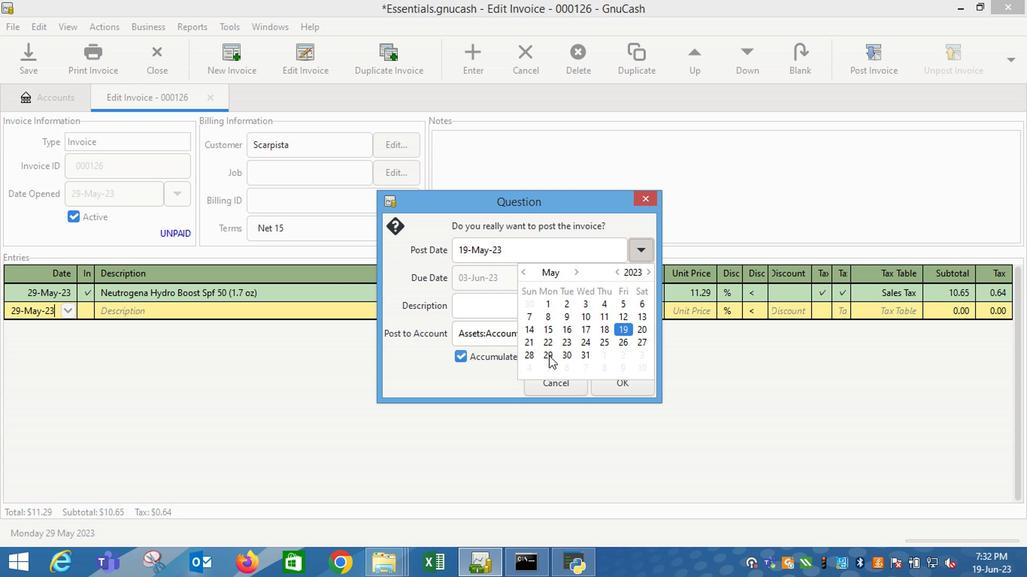 
Action: Mouse moved to (483, 318)
Screenshot: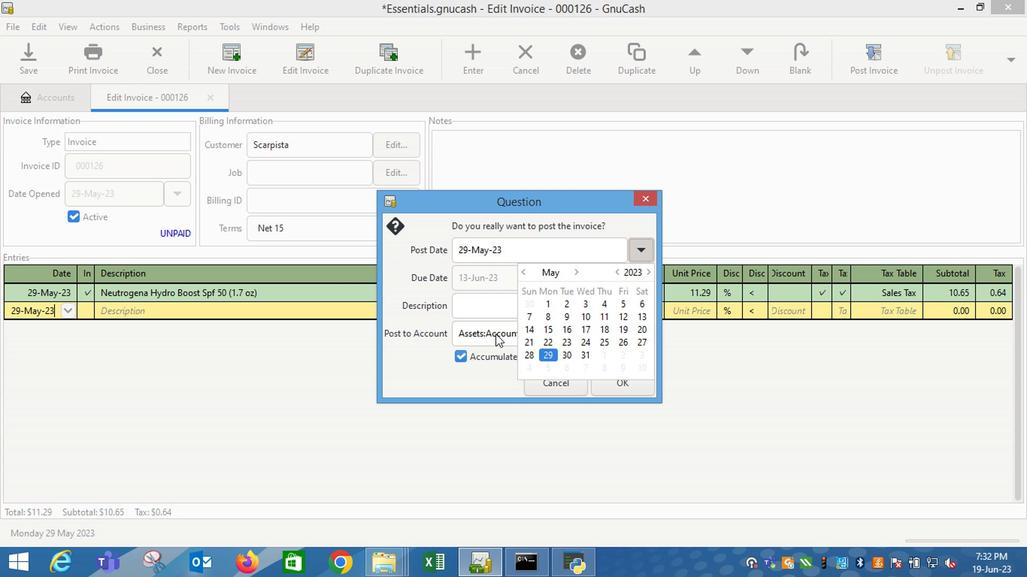 
Action: Mouse pressed left at (483, 318)
Screenshot: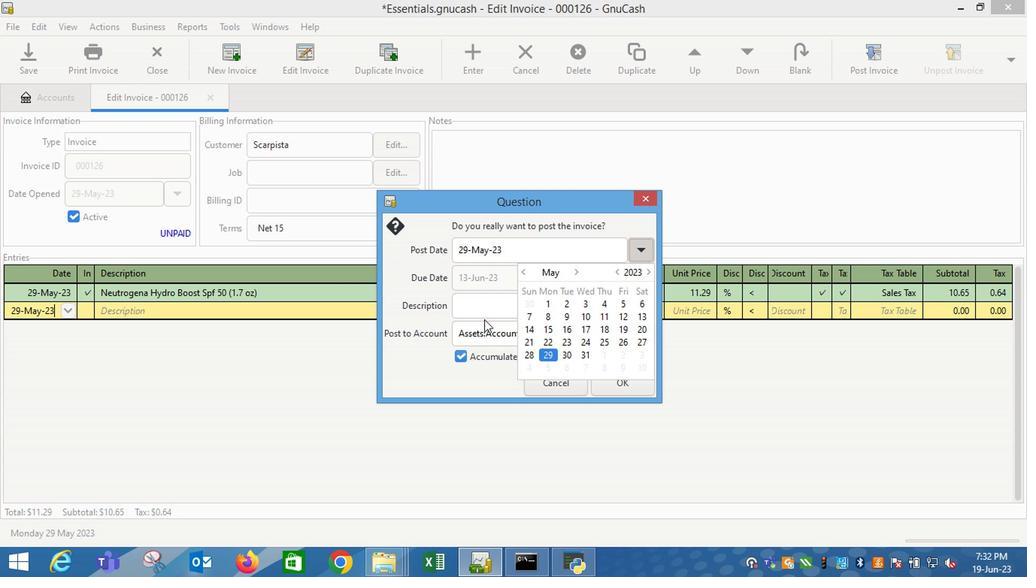 
Action: Mouse moved to (610, 387)
Screenshot: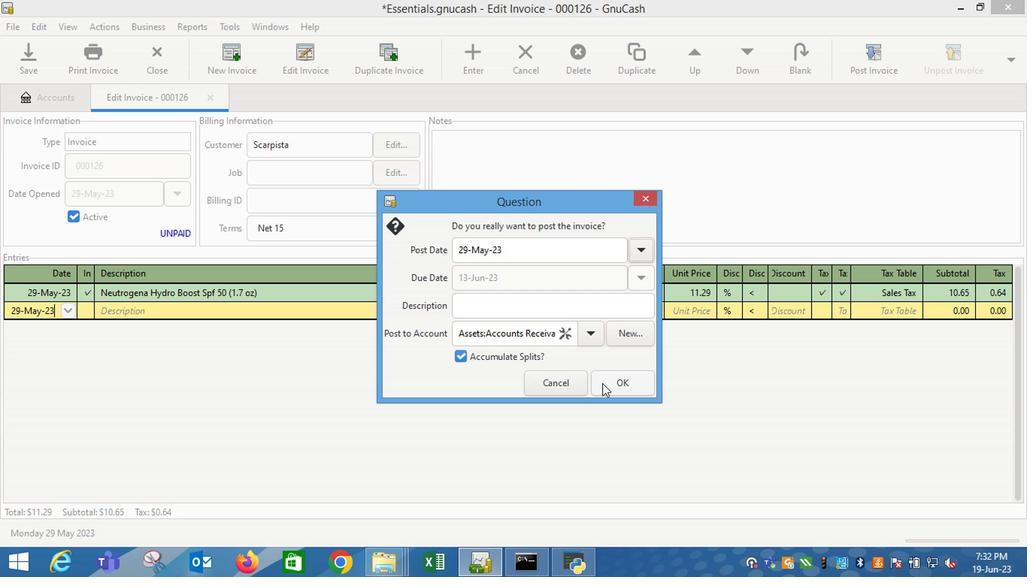 
Action: Mouse pressed left at (610, 387)
Screenshot: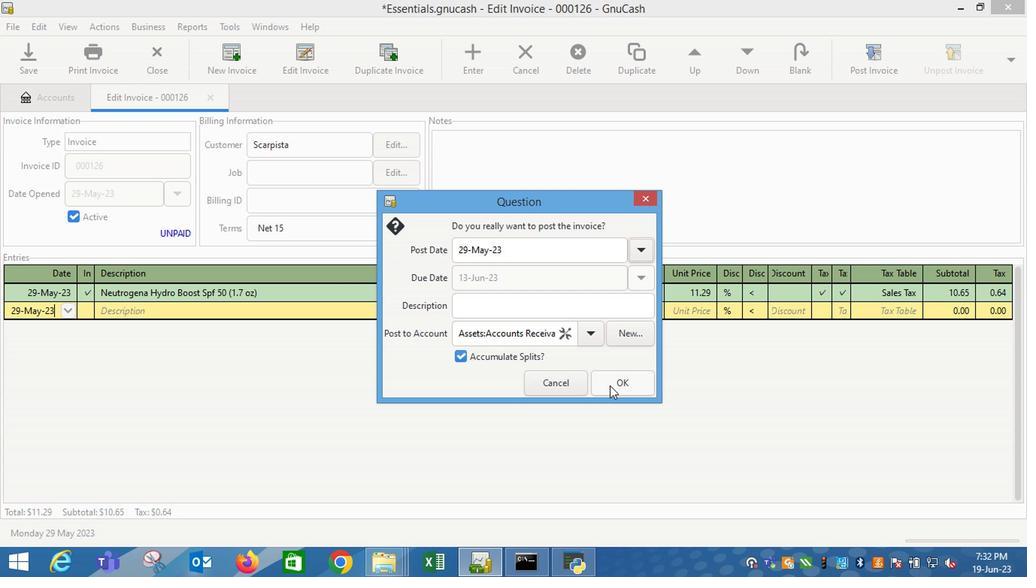 
Action: Mouse moved to (967, 44)
Screenshot: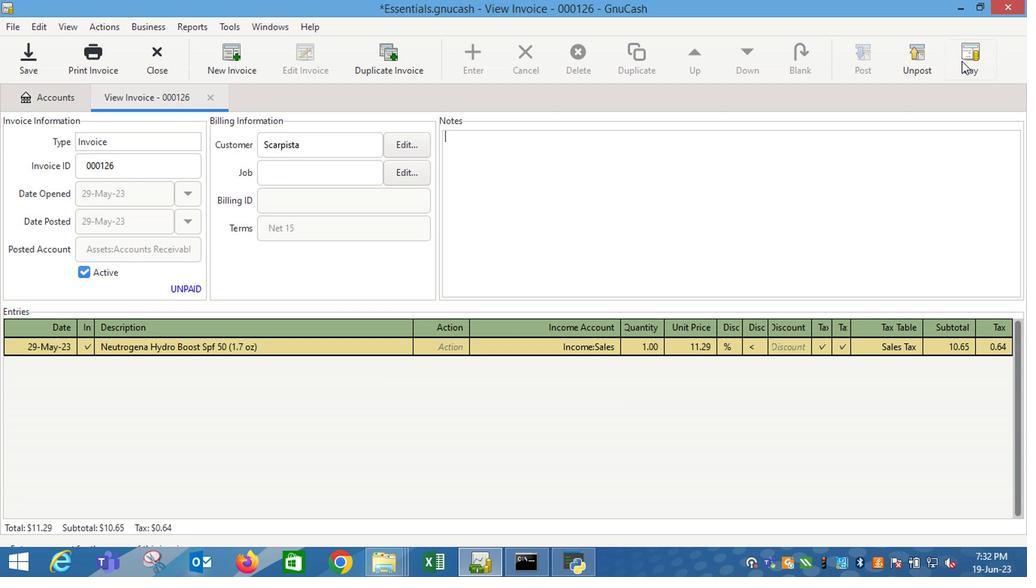 
Action: Mouse pressed left at (967, 44)
Screenshot: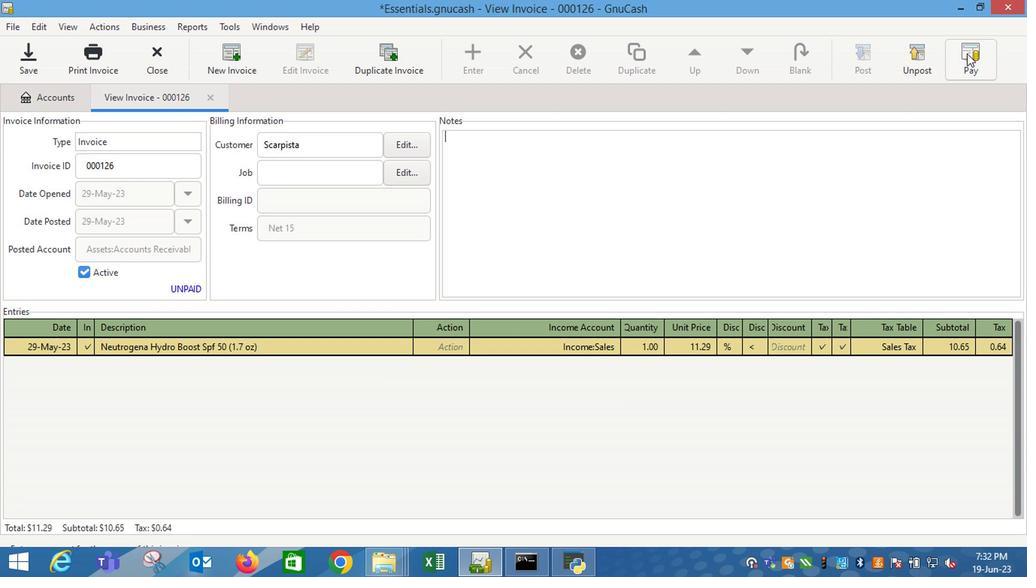 
Action: Mouse moved to (458, 294)
Screenshot: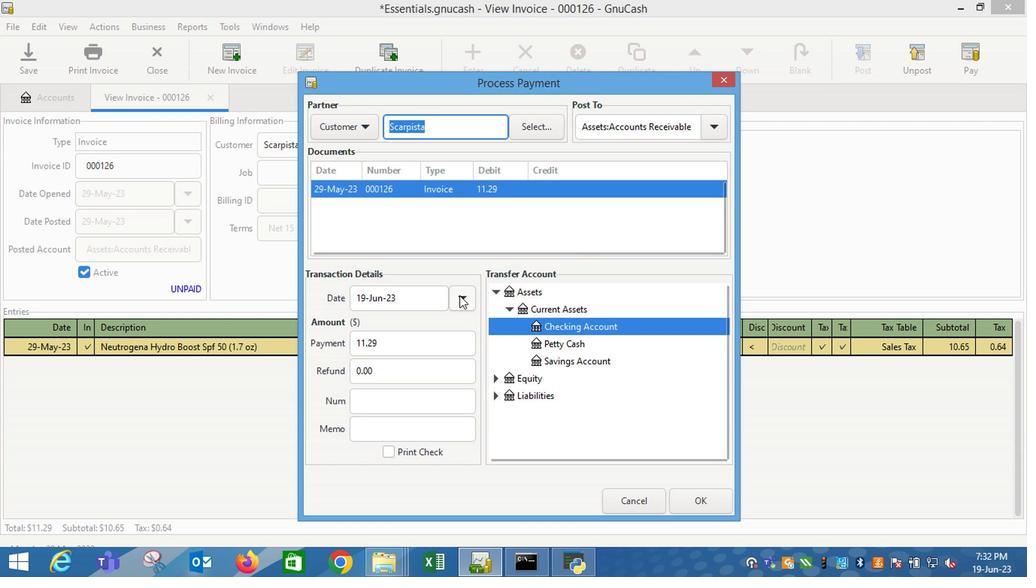 
Action: Mouse pressed left at (458, 294)
Screenshot: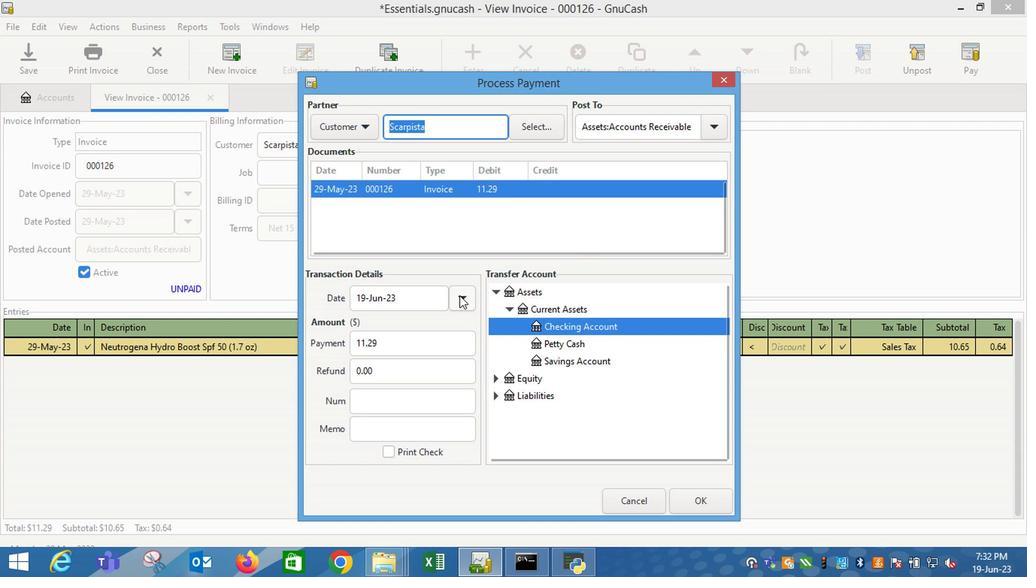 
Action: Mouse moved to (368, 377)
Screenshot: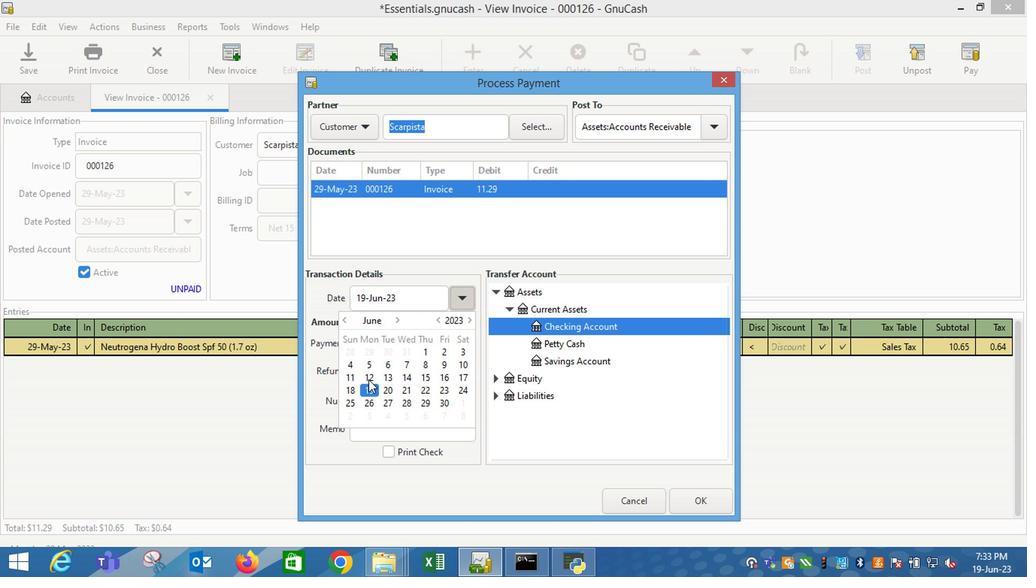 
Action: Mouse pressed left at (368, 377)
Screenshot: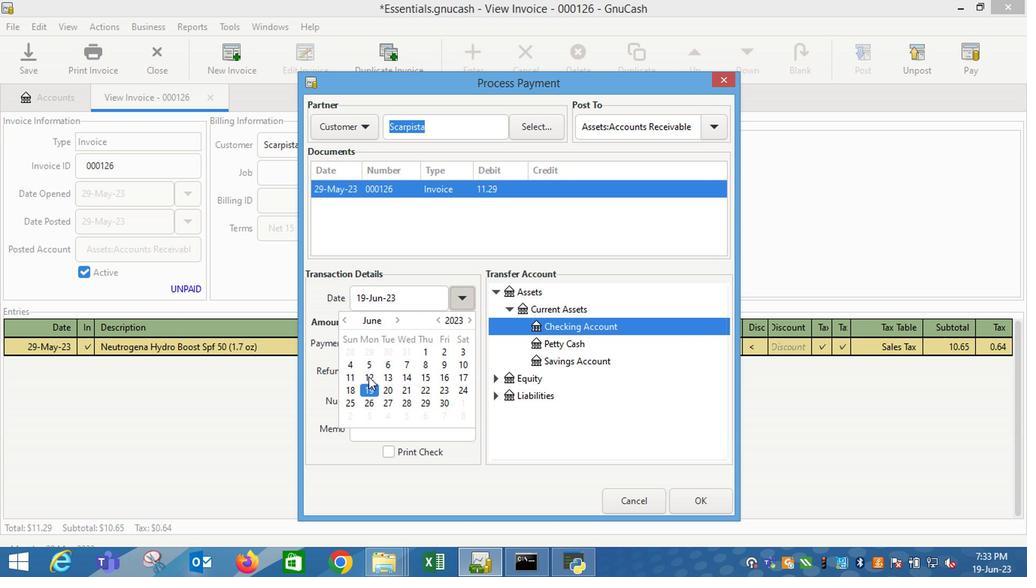 
Action: Mouse moved to (563, 414)
Screenshot: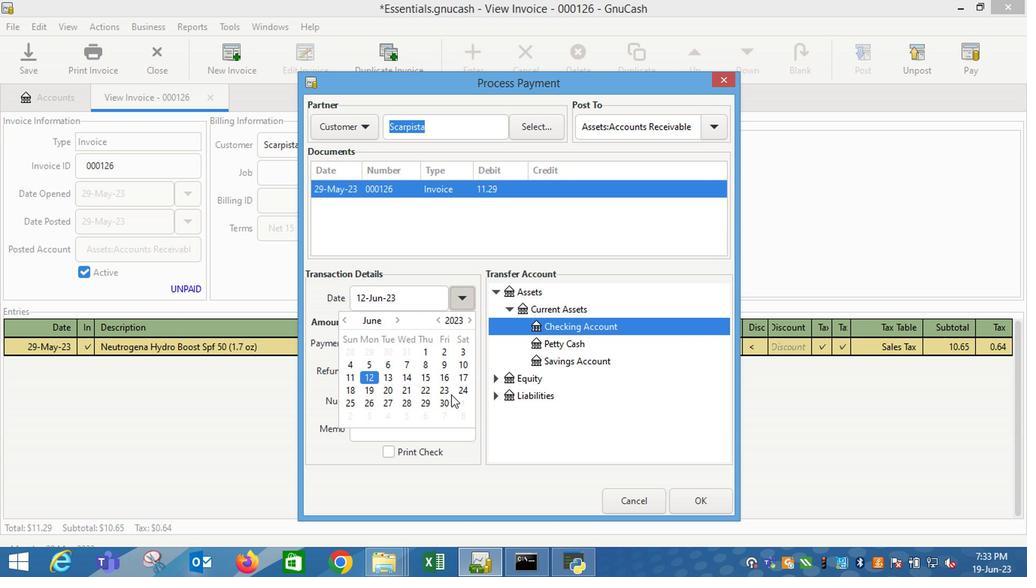 
Action: Mouse pressed left at (563, 414)
Screenshot: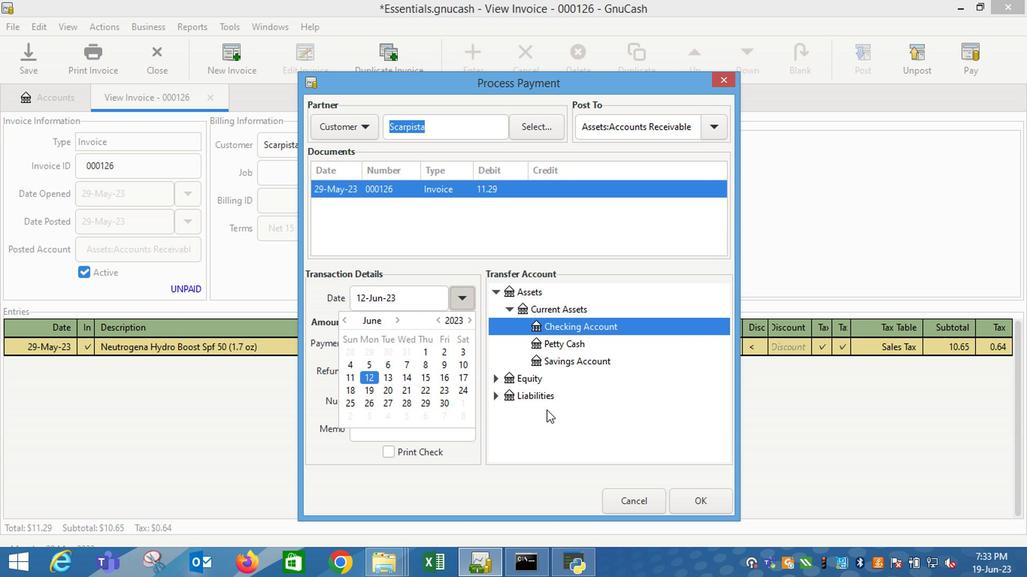 
Action: Mouse moved to (684, 506)
Screenshot: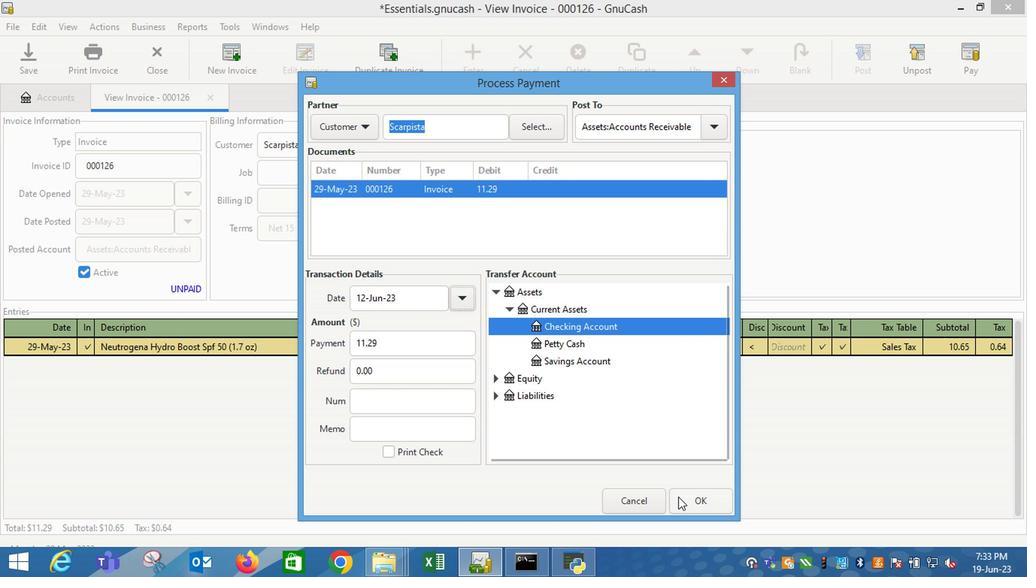 
Action: Mouse pressed left at (684, 506)
Screenshot: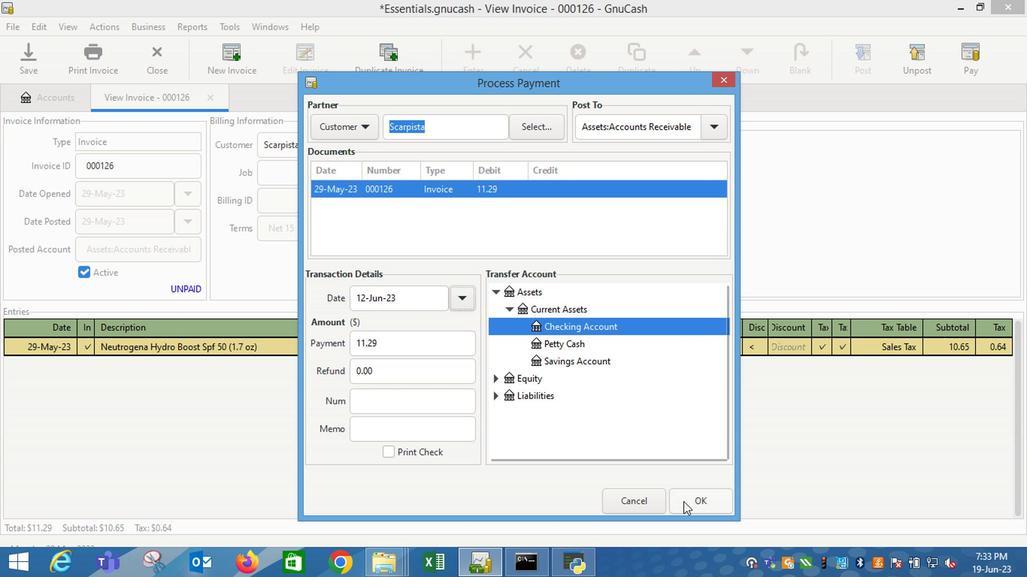 
Action: Mouse moved to (96, 49)
Screenshot: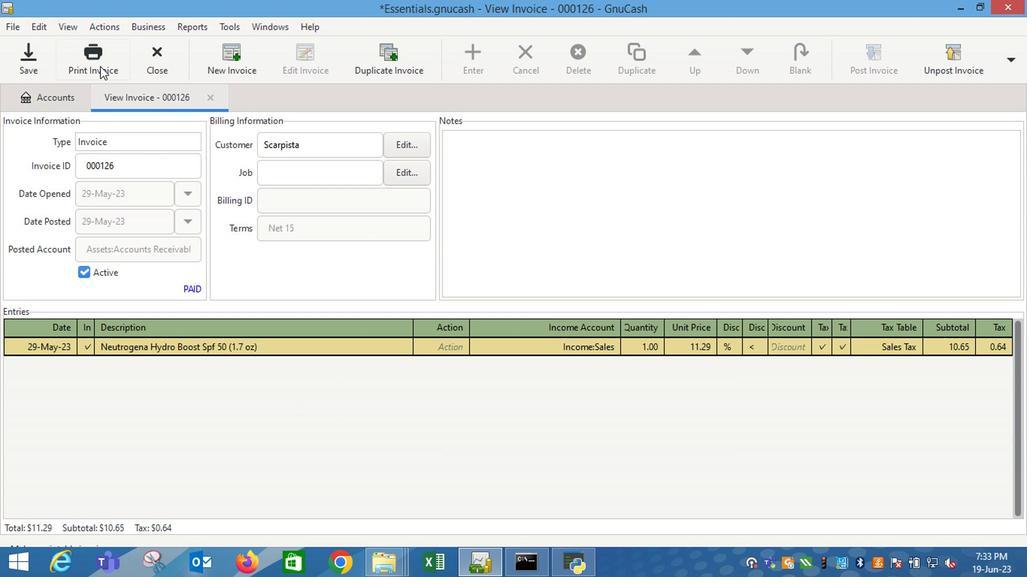 
Action: Mouse pressed left at (96, 49)
Screenshot: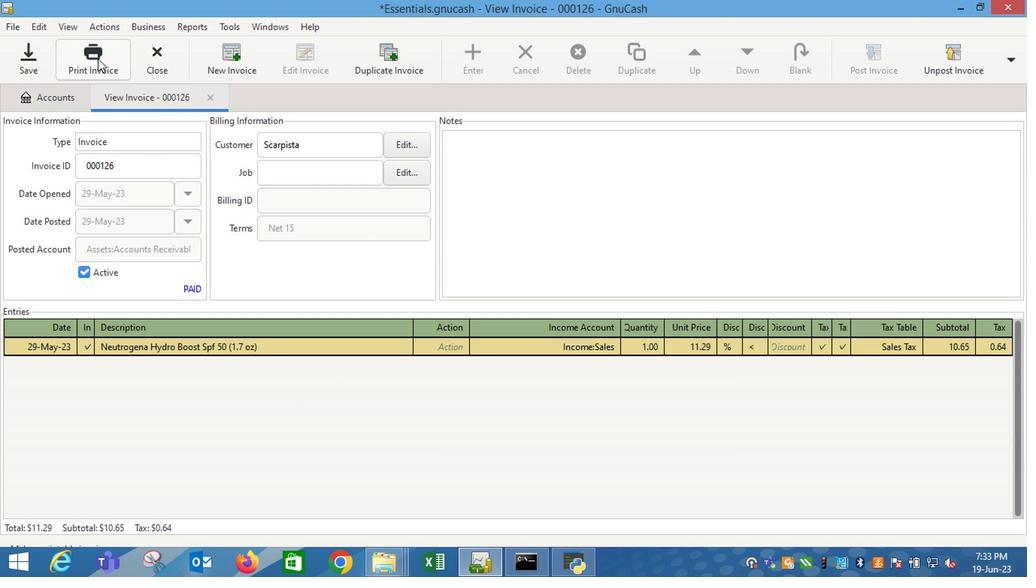 
Action: Mouse moved to (870, 268)
Screenshot: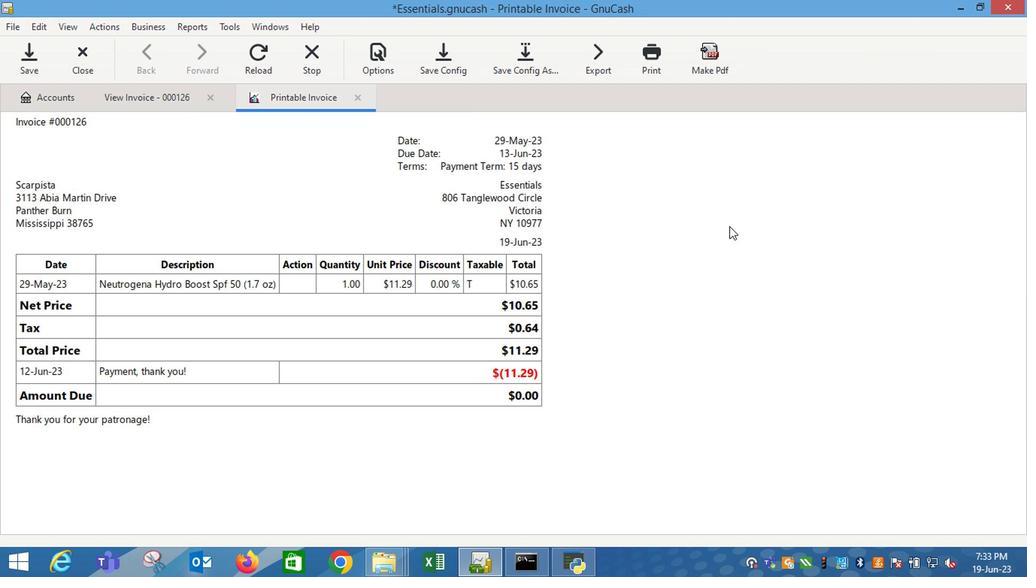 
